 Task: Create a due date automation trigger when advanced on, 2 working days before a card is due add basic not assigned to member @aryan at 11:00 AM.
Action: Mouse moved to (1204, 374)
Screenshot: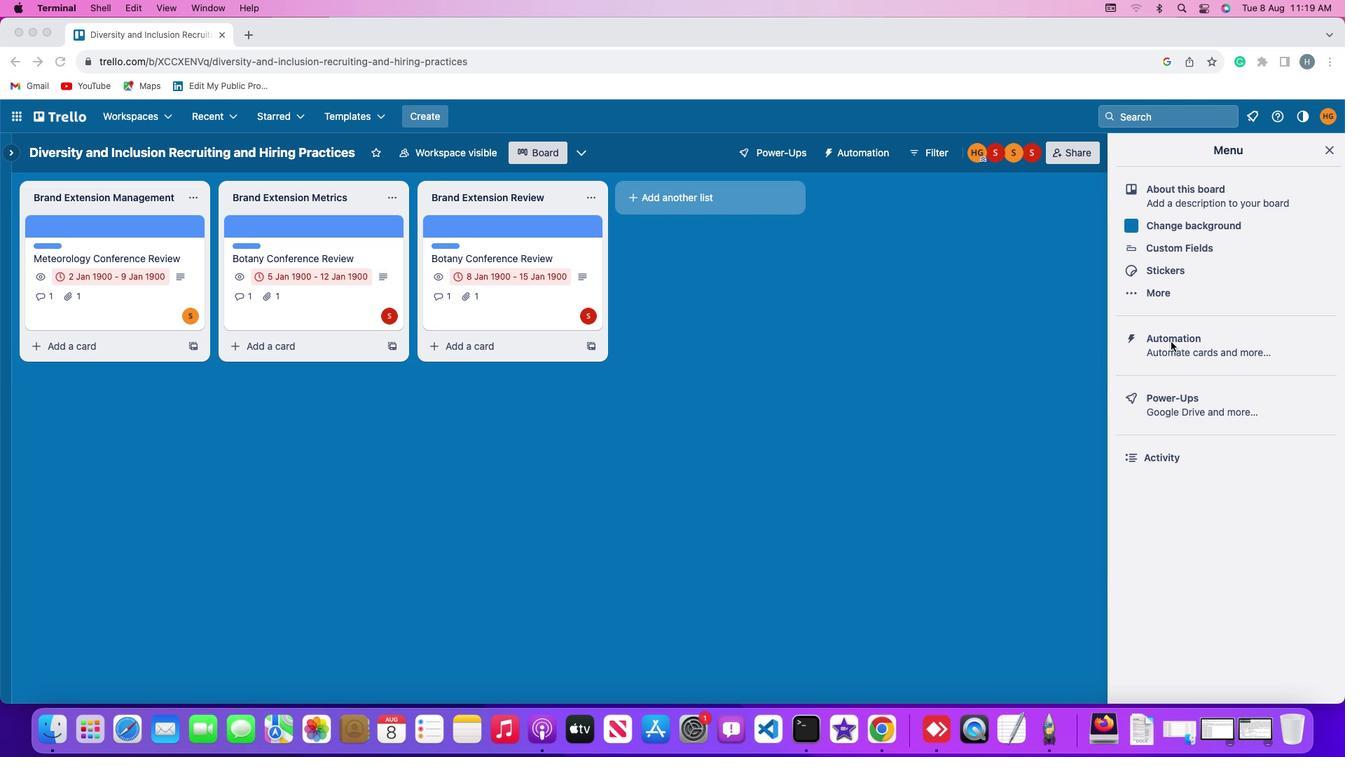 
Action: Mouse pressed left at (1204, 374)
Screenshot: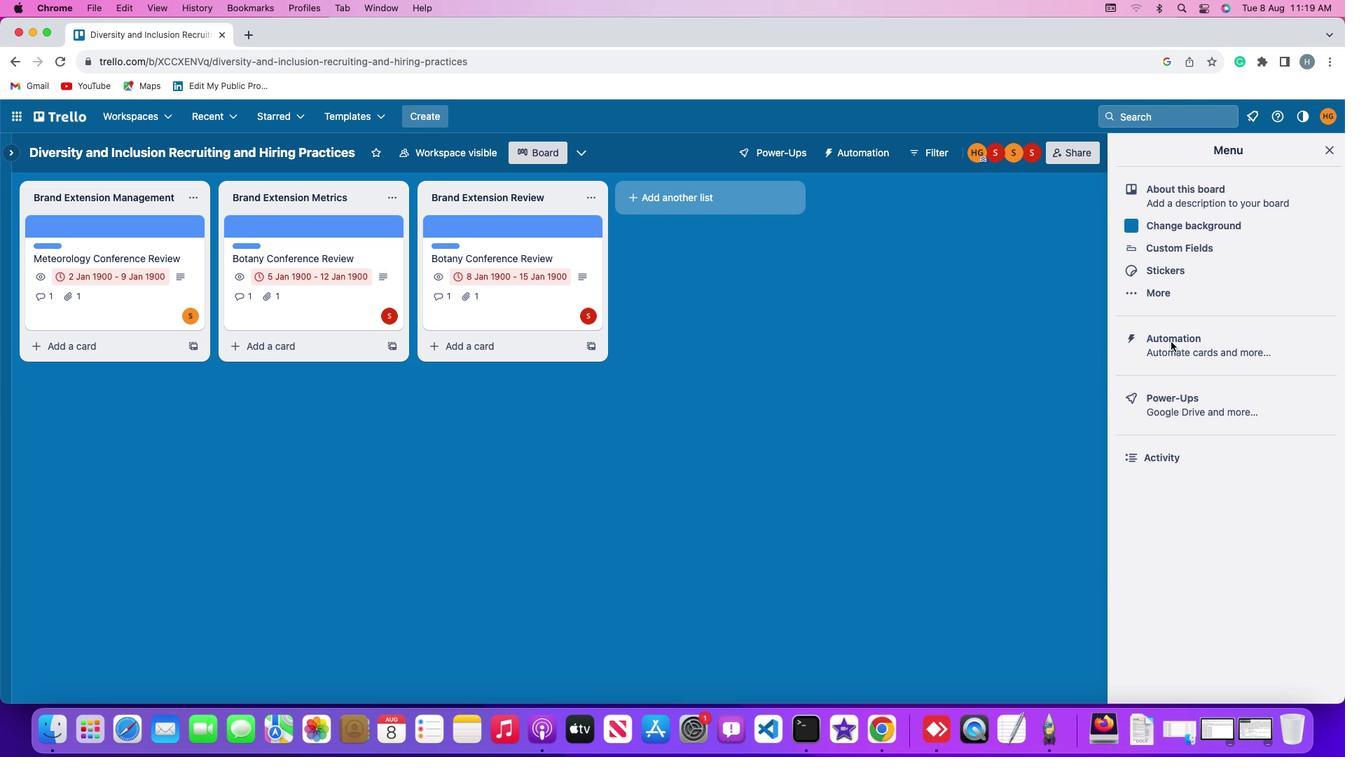 
Action: Mouse pressed left at (1204, 374)
Screenshot: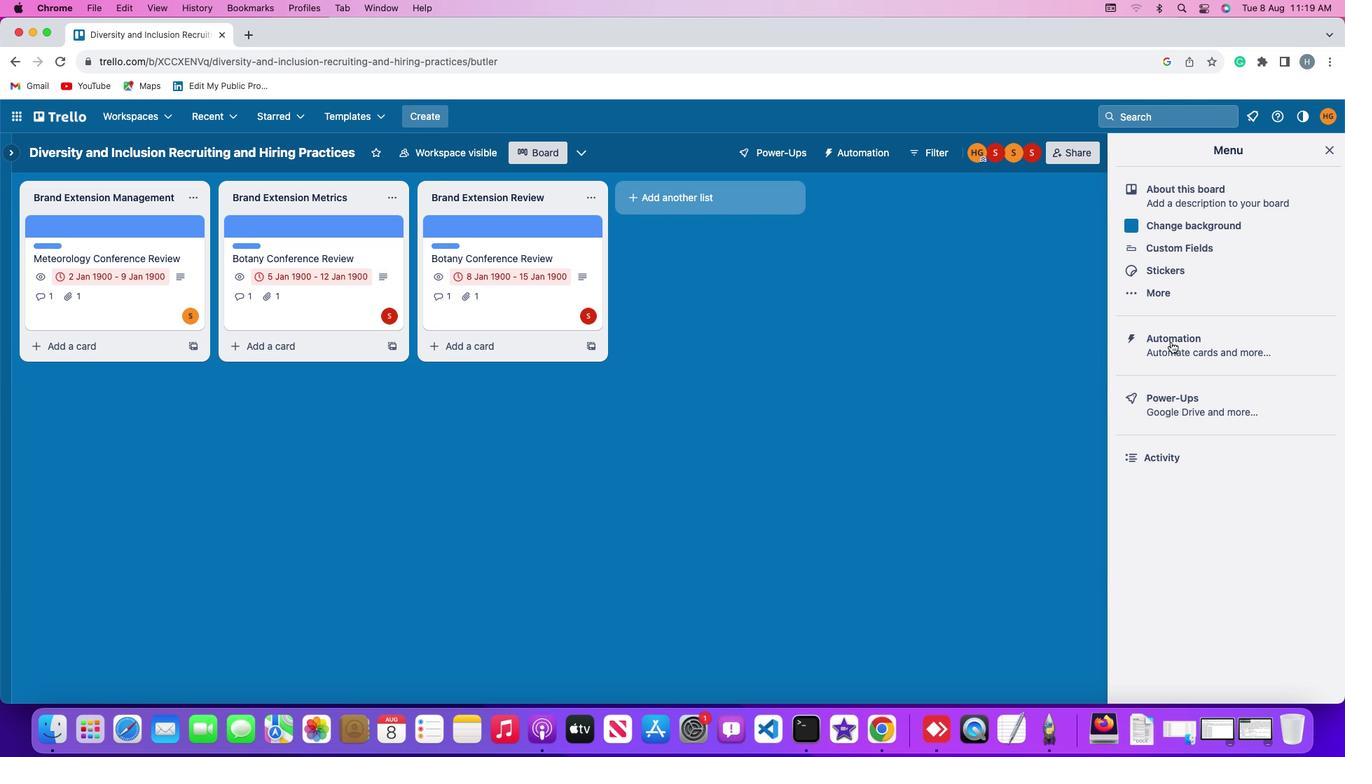 
Action: Mouse moved to (115, 365)
Screenshot: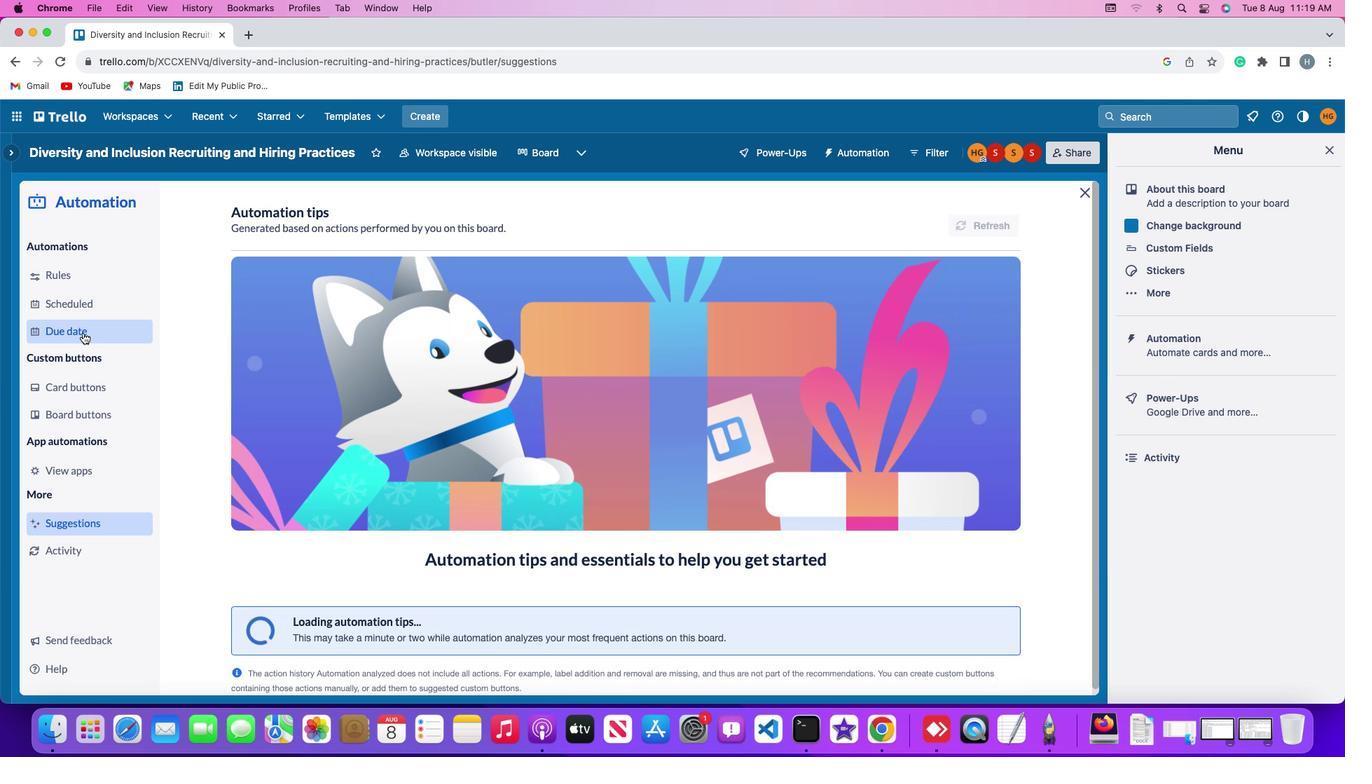 
Action: Mouse pressed left at (115, 365)
Screenshot: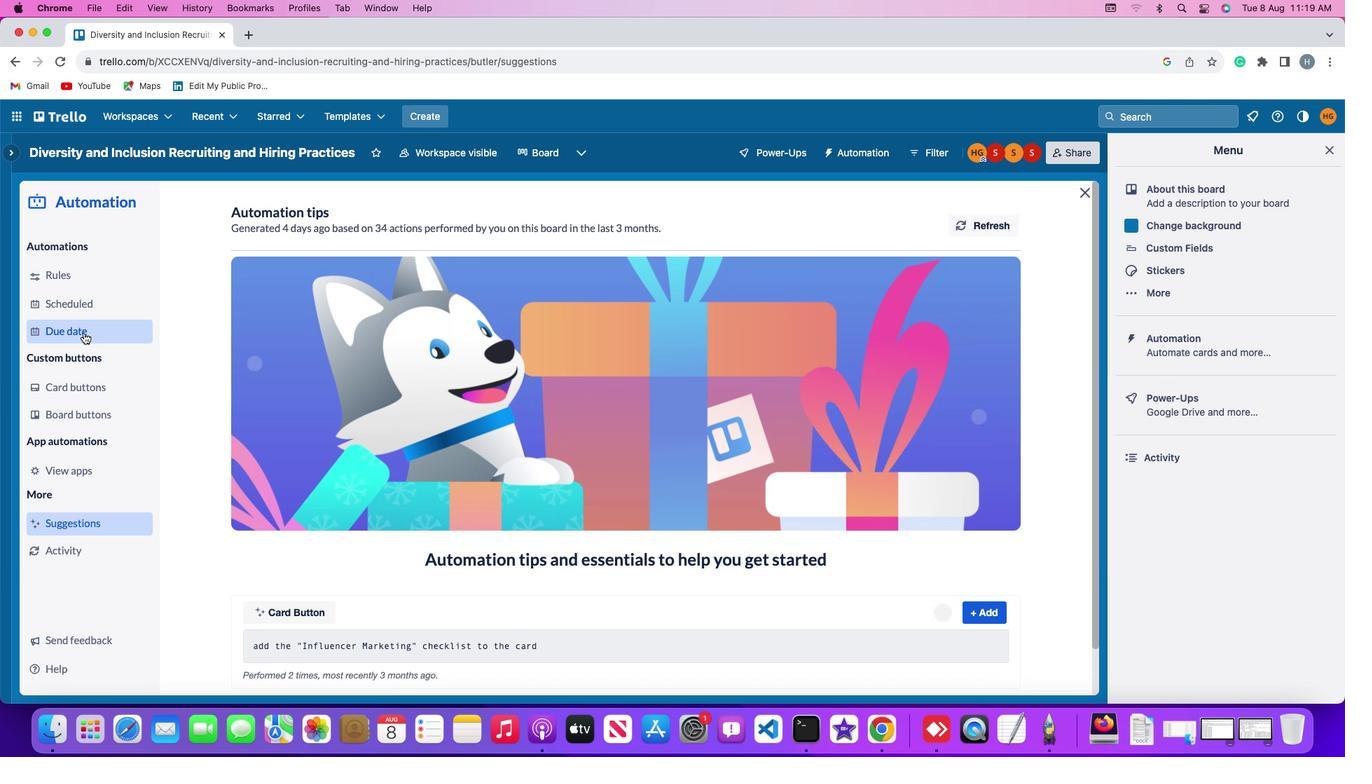 
Action: Mouse moved to (970, 247)
Screenshot: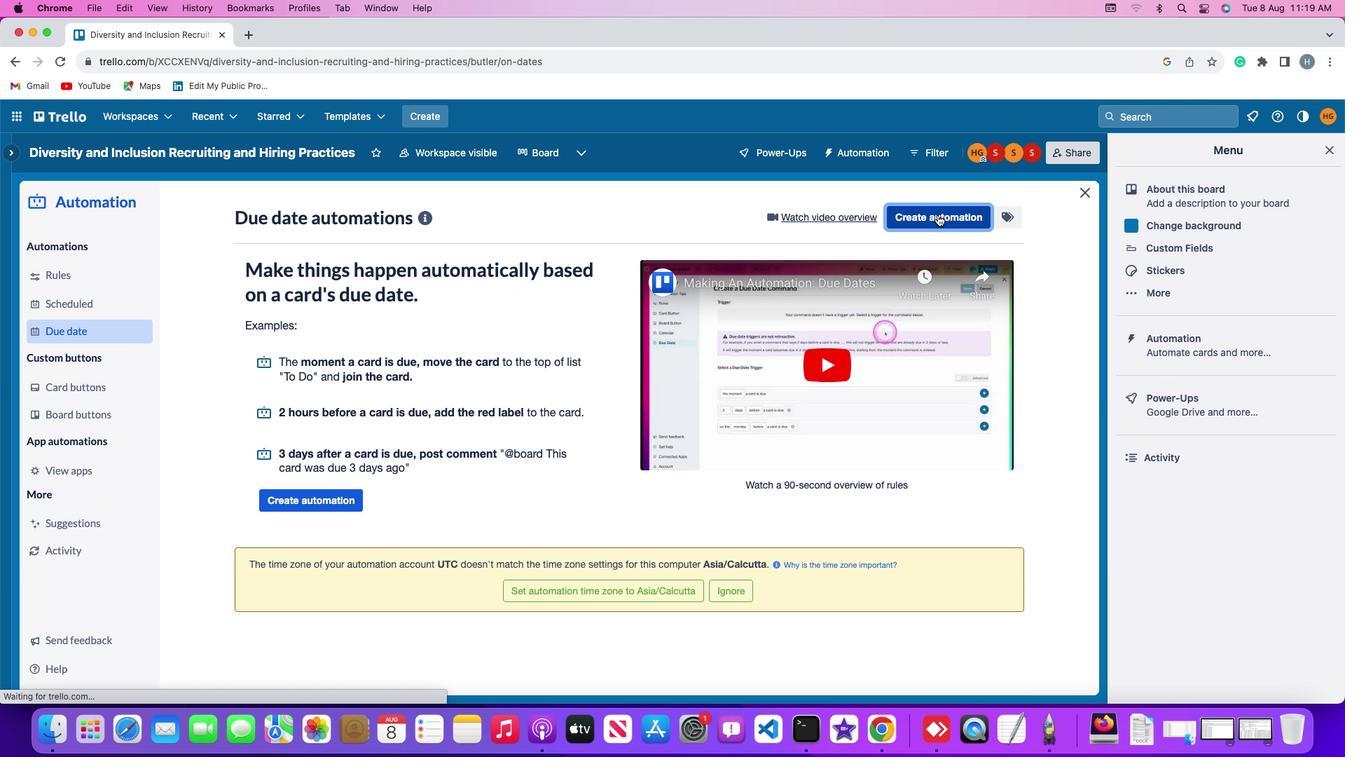 
Action: Mouse pressed left at (970, 247)
Screenshot: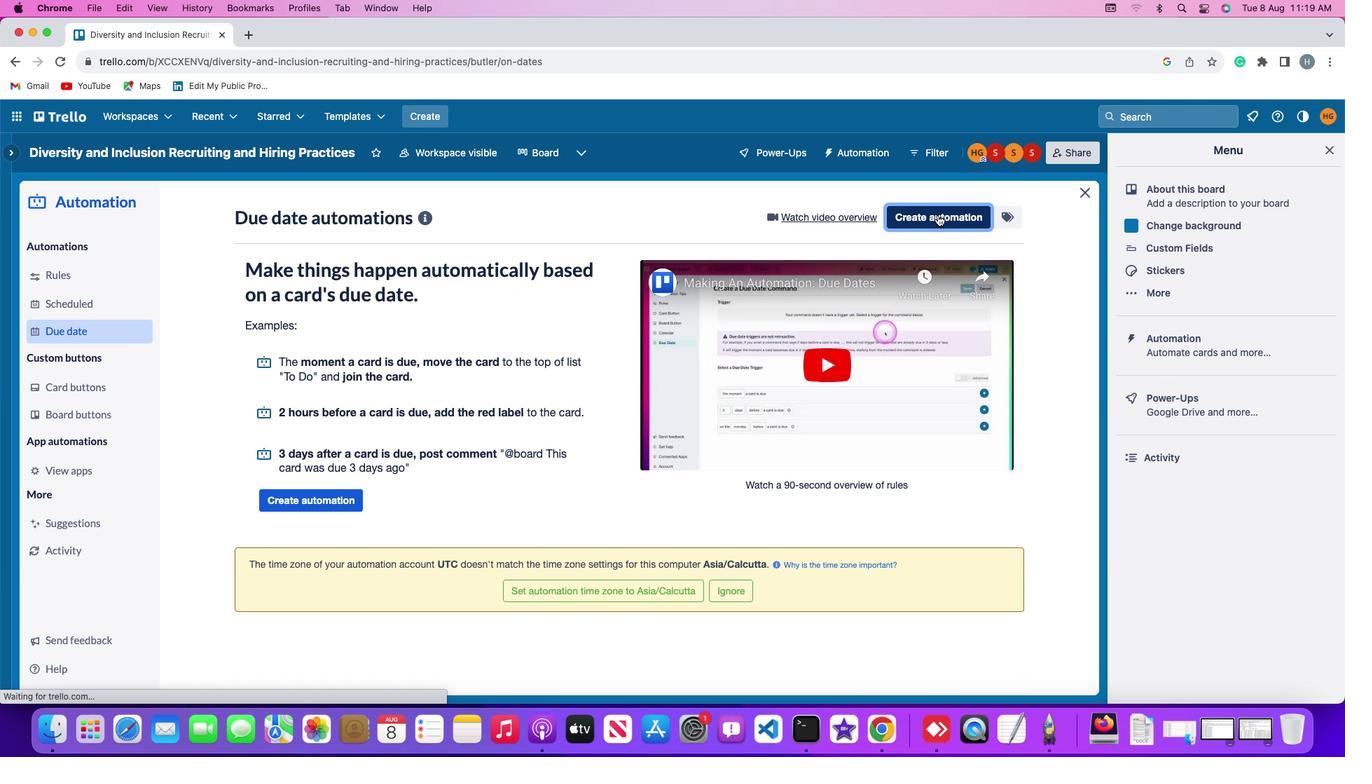 
Action: Mouse moved to (447, 379)
Screenshot: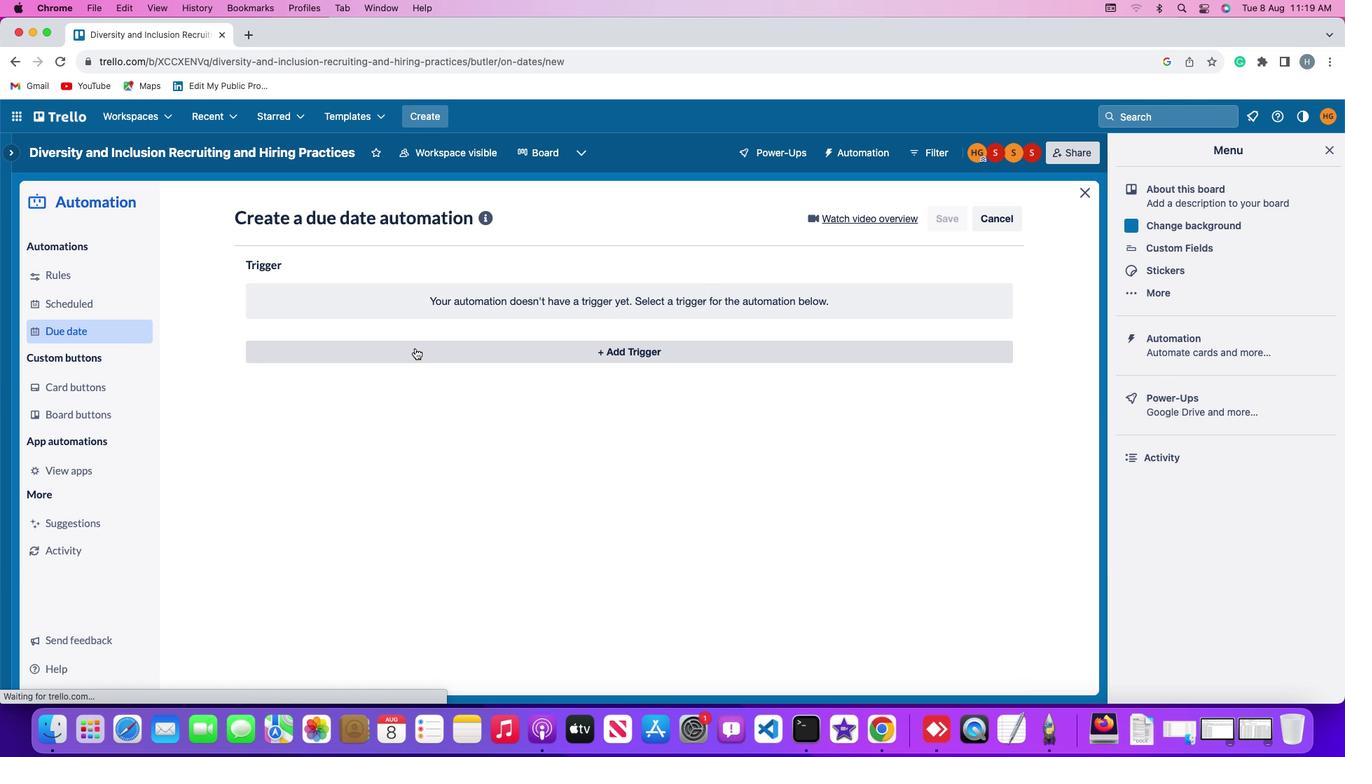 
Action: Mouse pressed left at (447, 379)
Screenshot: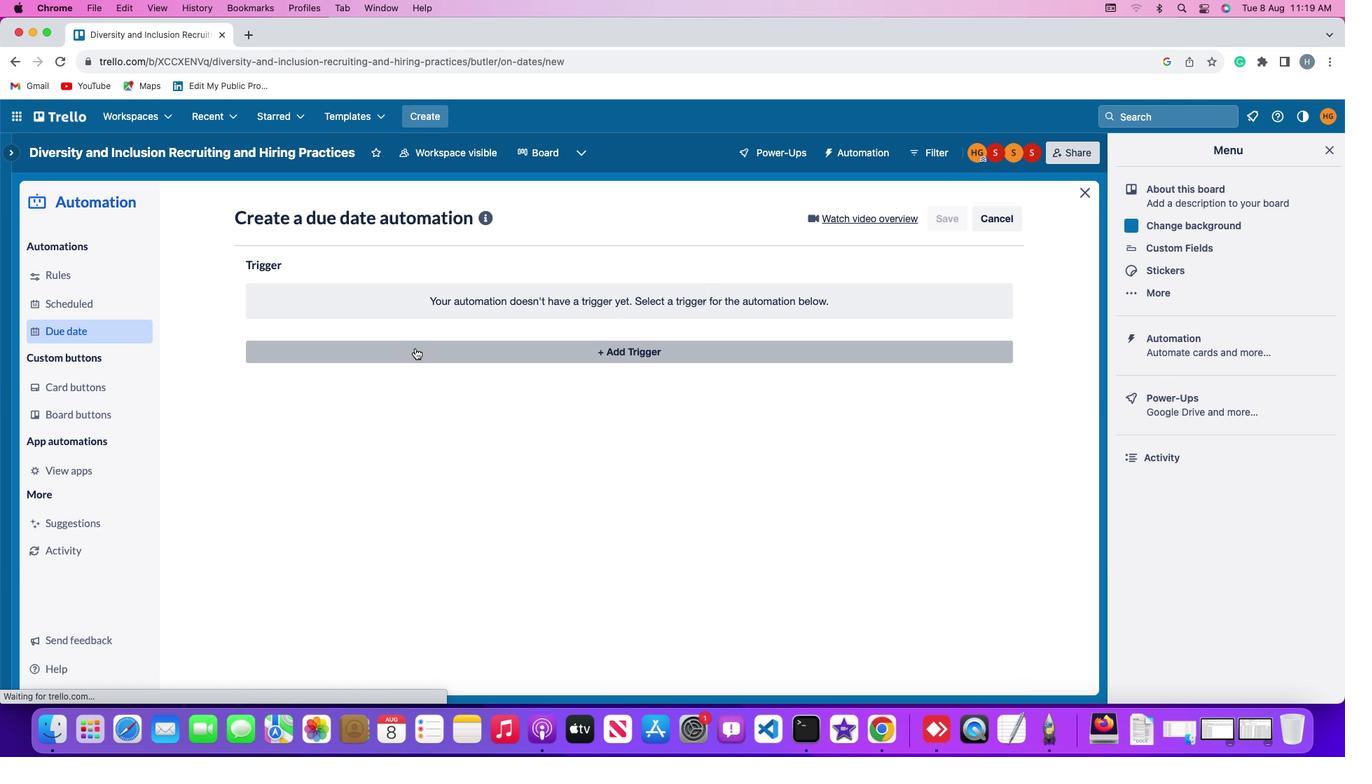 
Action: Mouse moved to (306, 593)
Screenshot: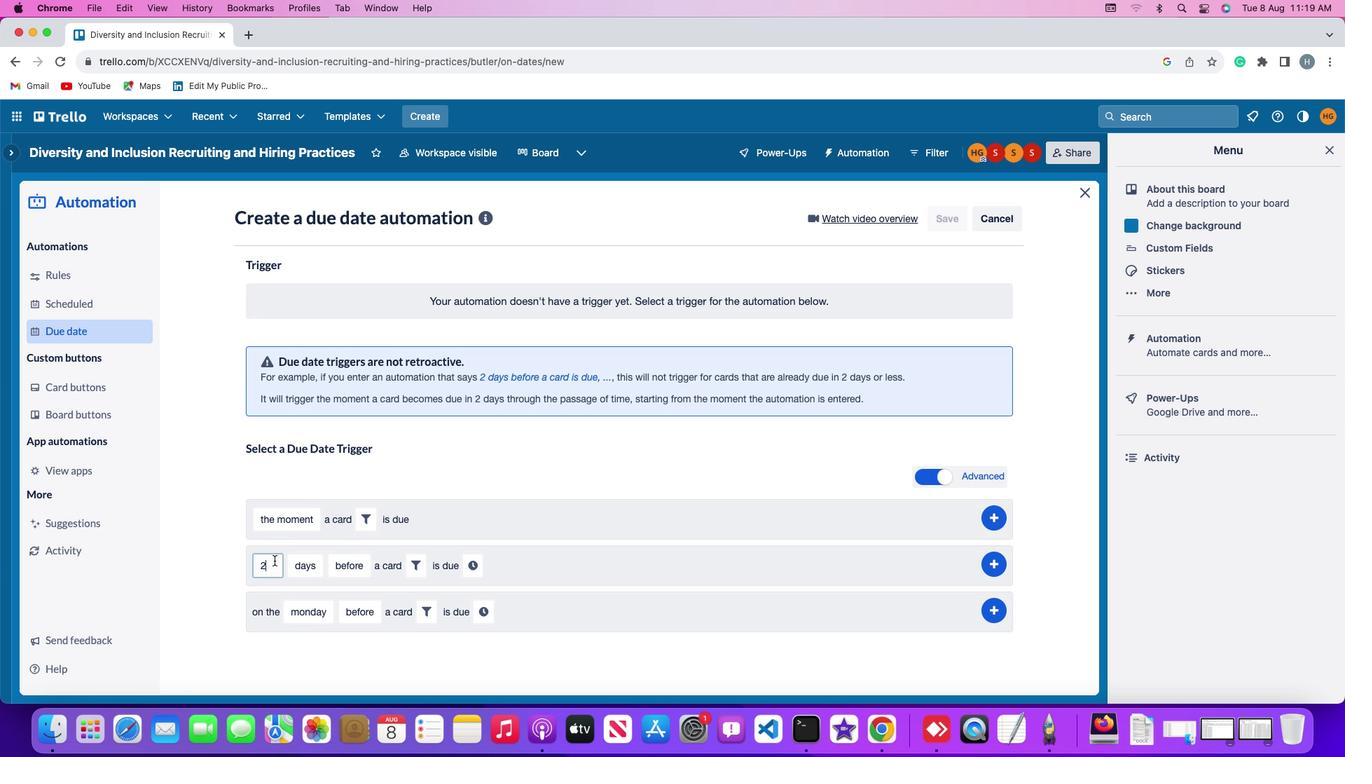 
Action: Mouse pressed left at (306, 593)
Screenshot: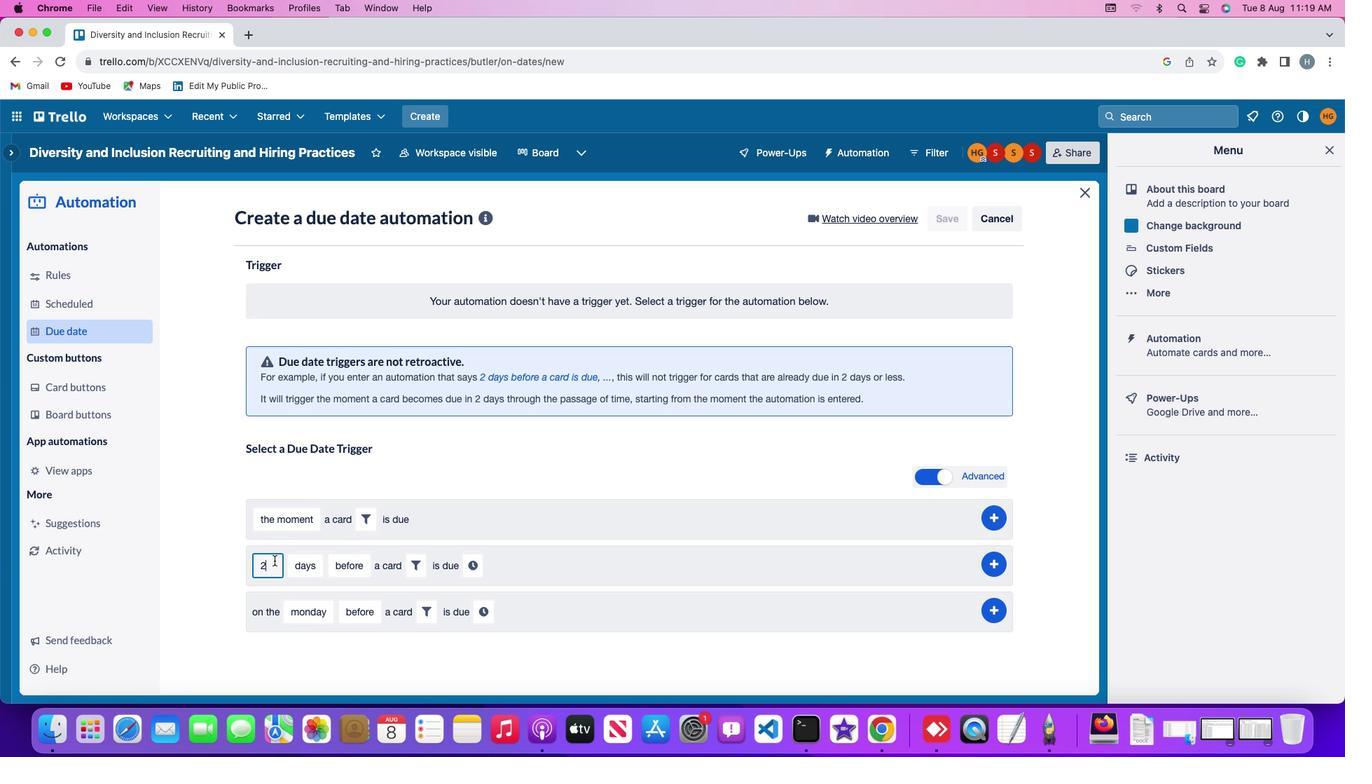 
Action: Key pressed Key.backspace'2'
Screenshot: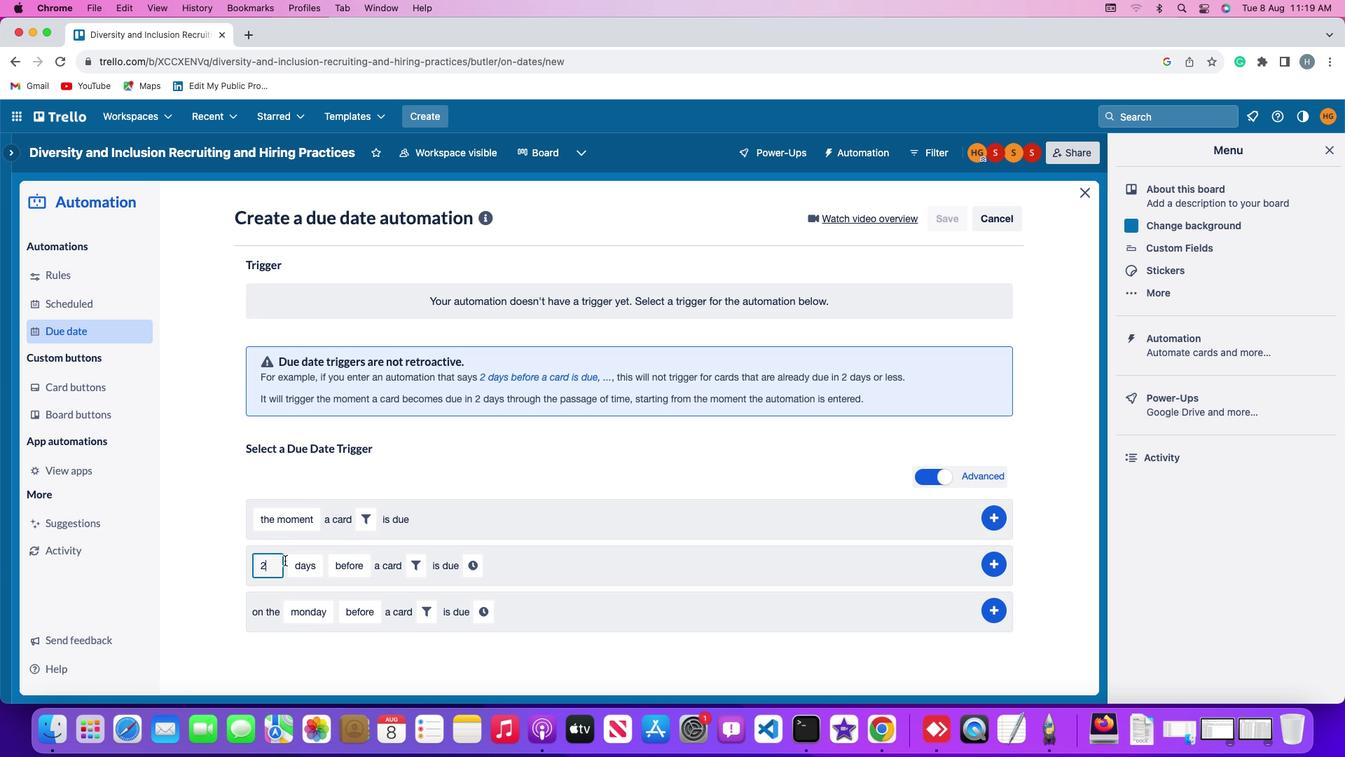 
Action: Mouse moved to (335, 592)
Screenshot: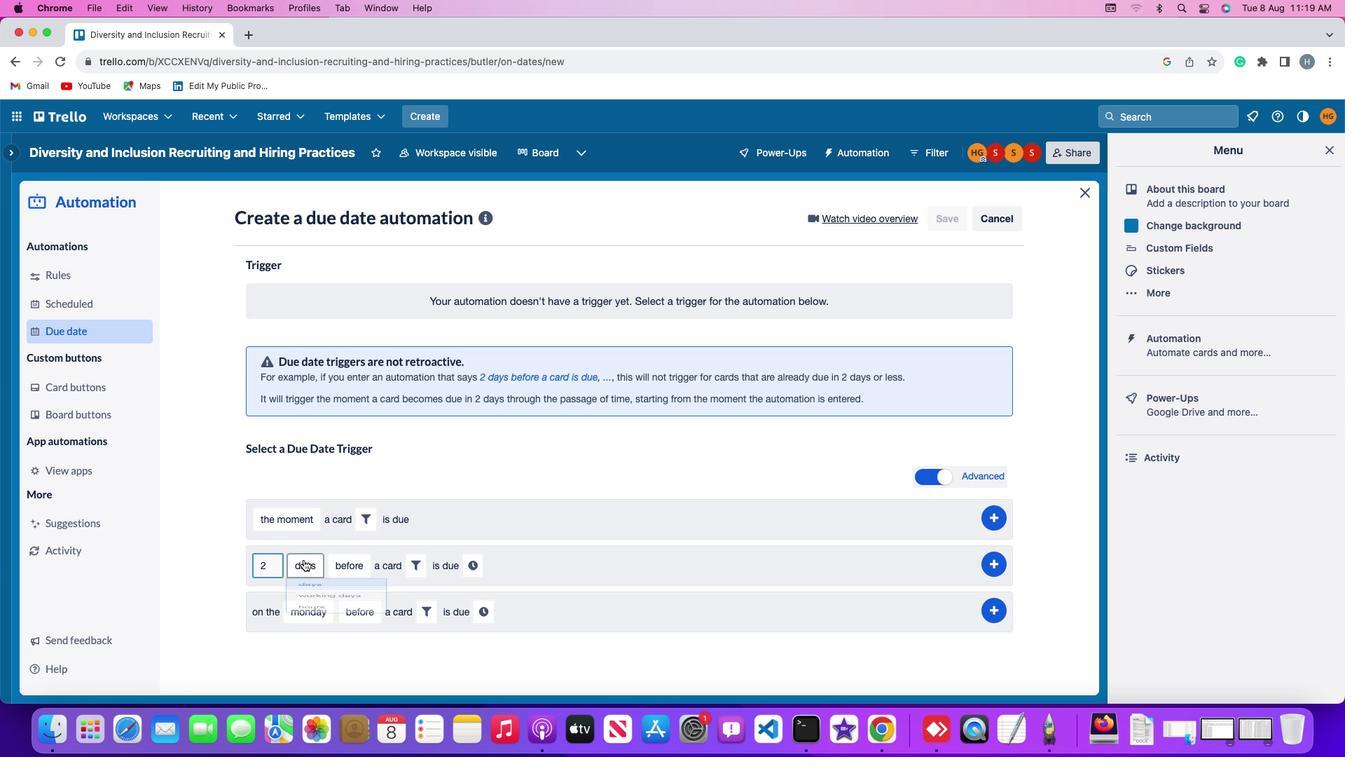 
Action: Mouse pressed left at (335, 592)
Screenshot: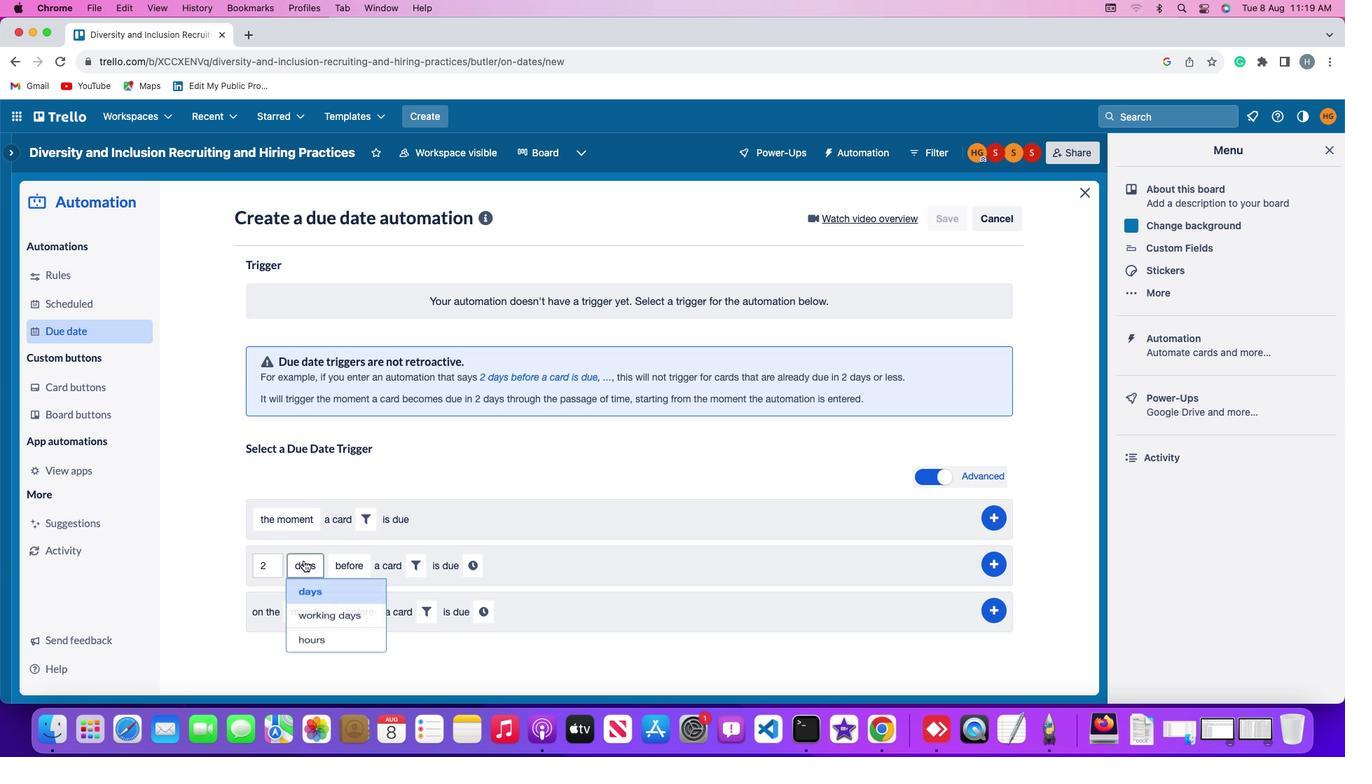 
Action: Mouse moved to (344, 650)
Screenshot: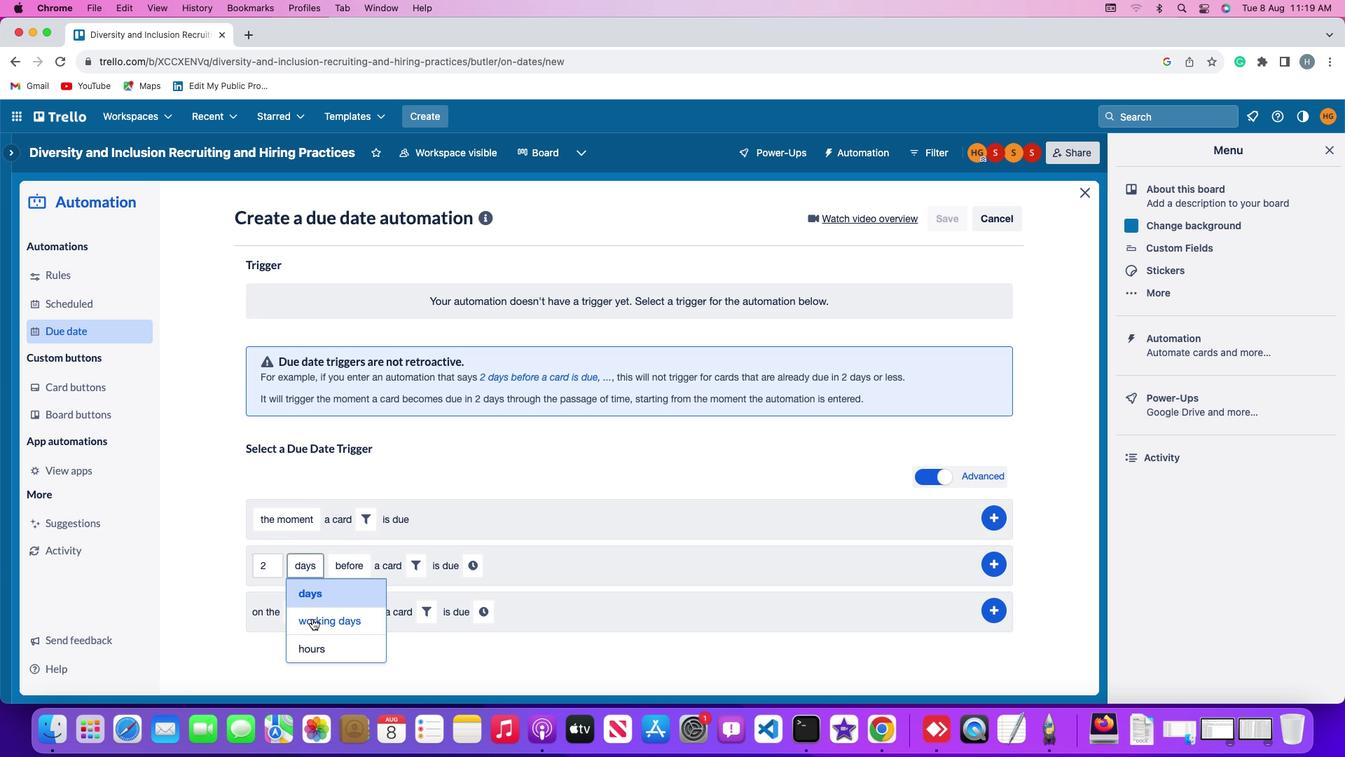 
Action: Mouse pressed left at (344, 650)
Screenshot: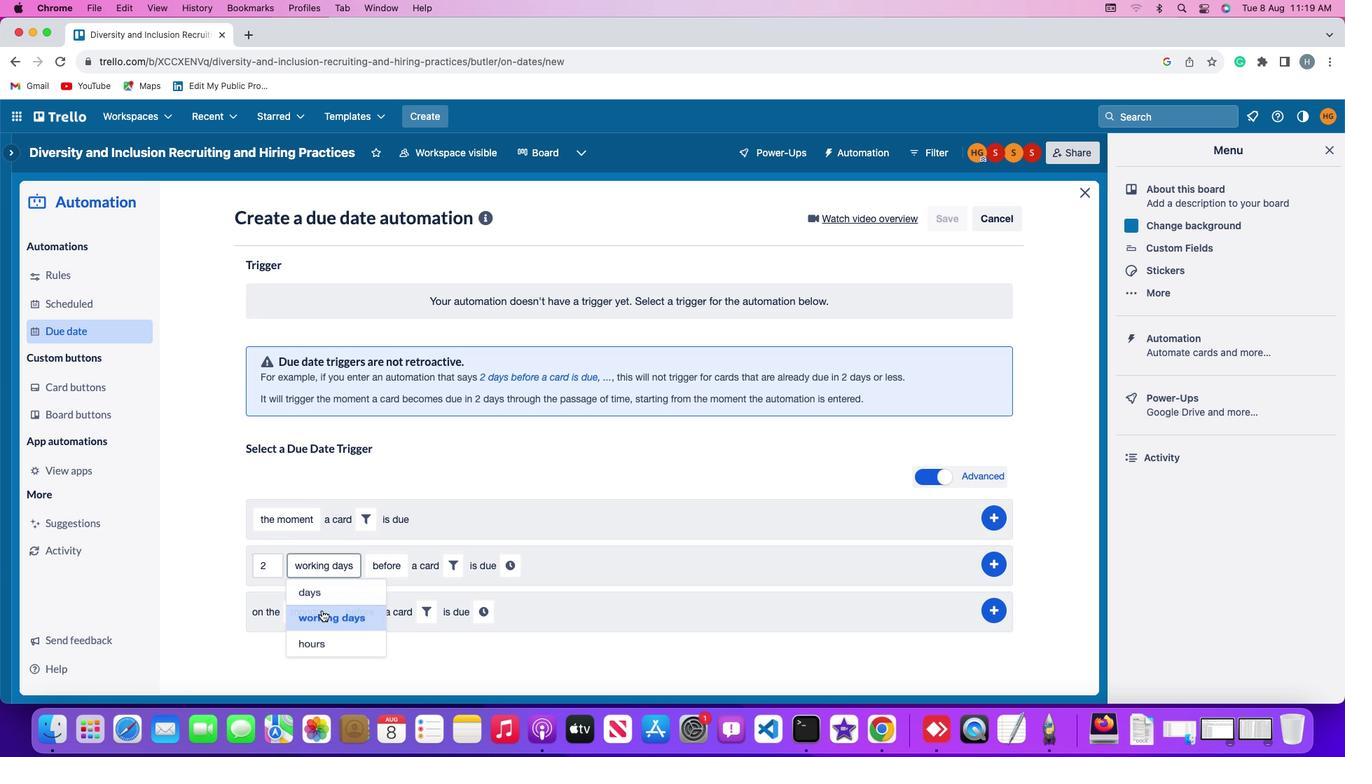 
Action: Mouse moved to (410, 598)
Screenshot: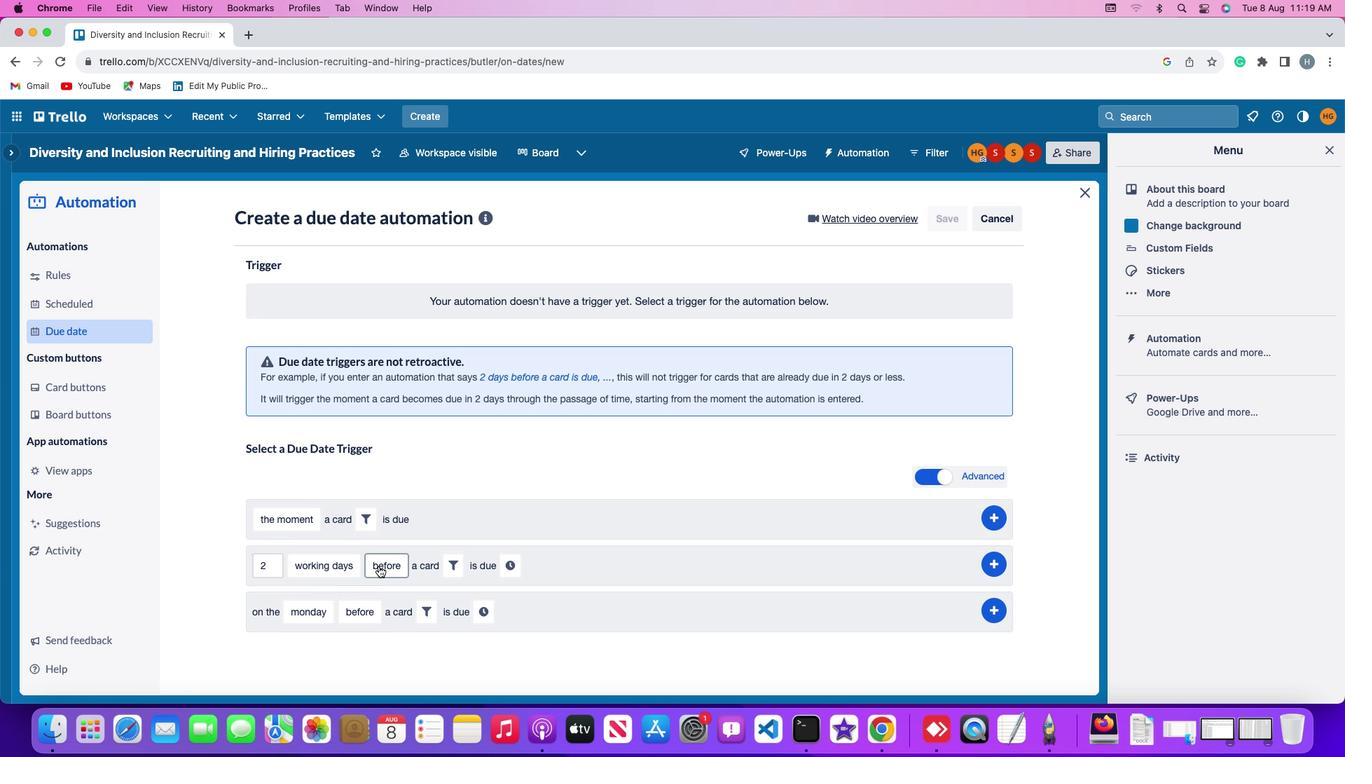 
Action: Mouse pressed left at (410, 598)
Screenshot: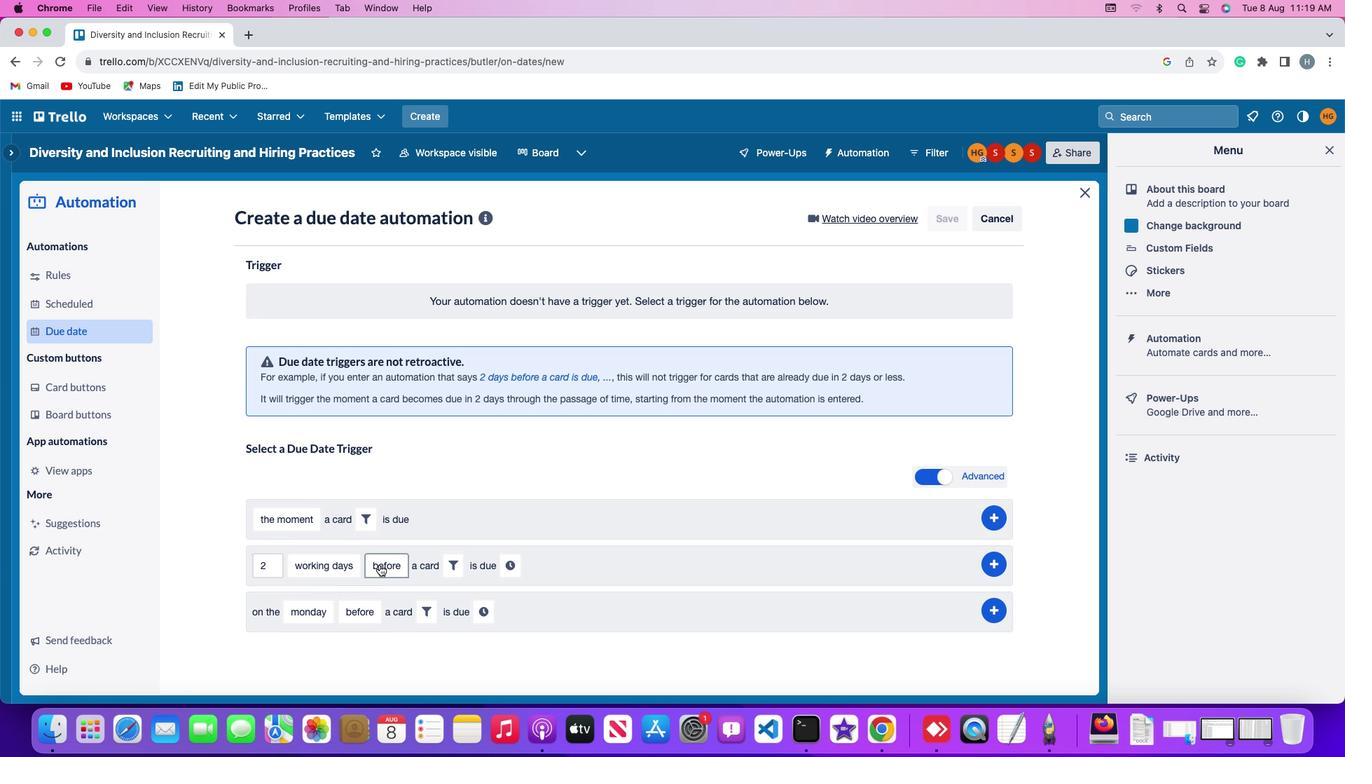 
Action: Mouse moved to (429, 625)
Screenshot: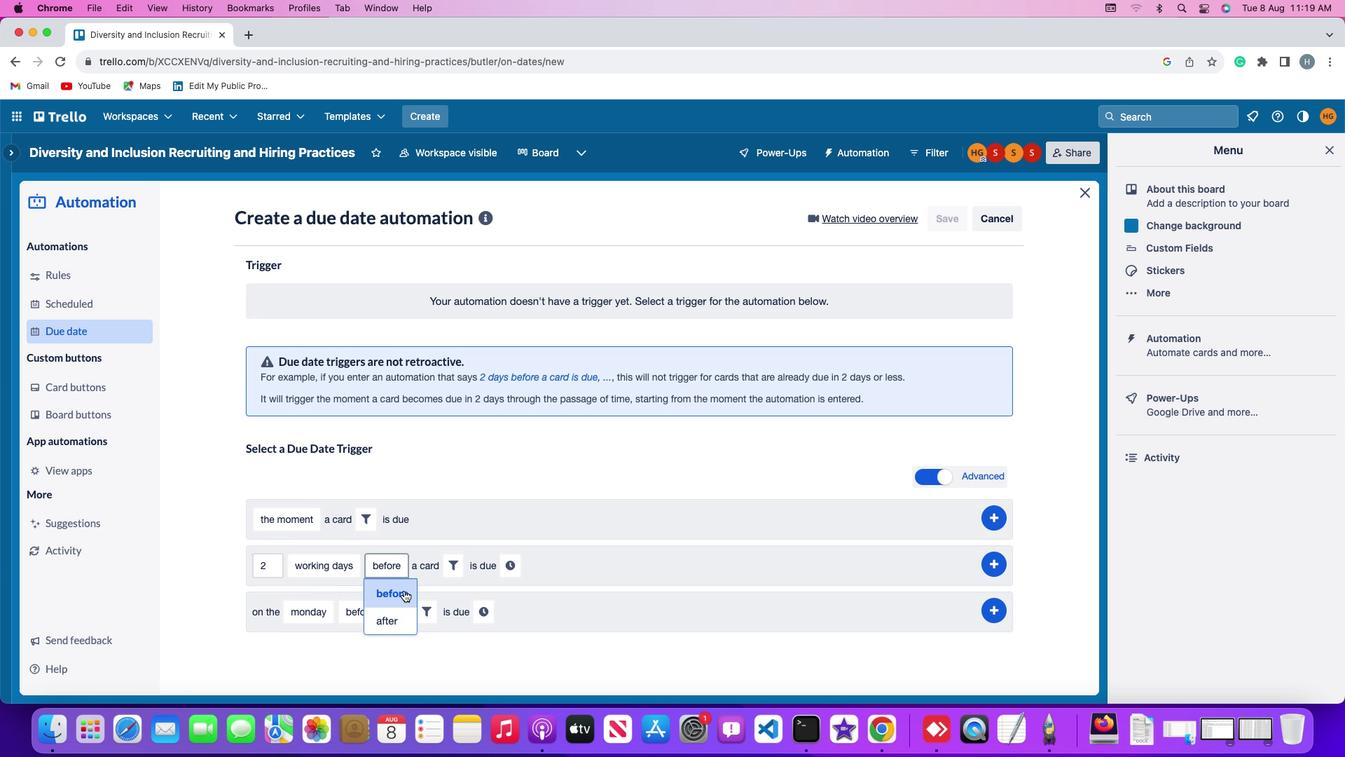 
Action: Mouse pressed left at (429, 625)
Screenshot: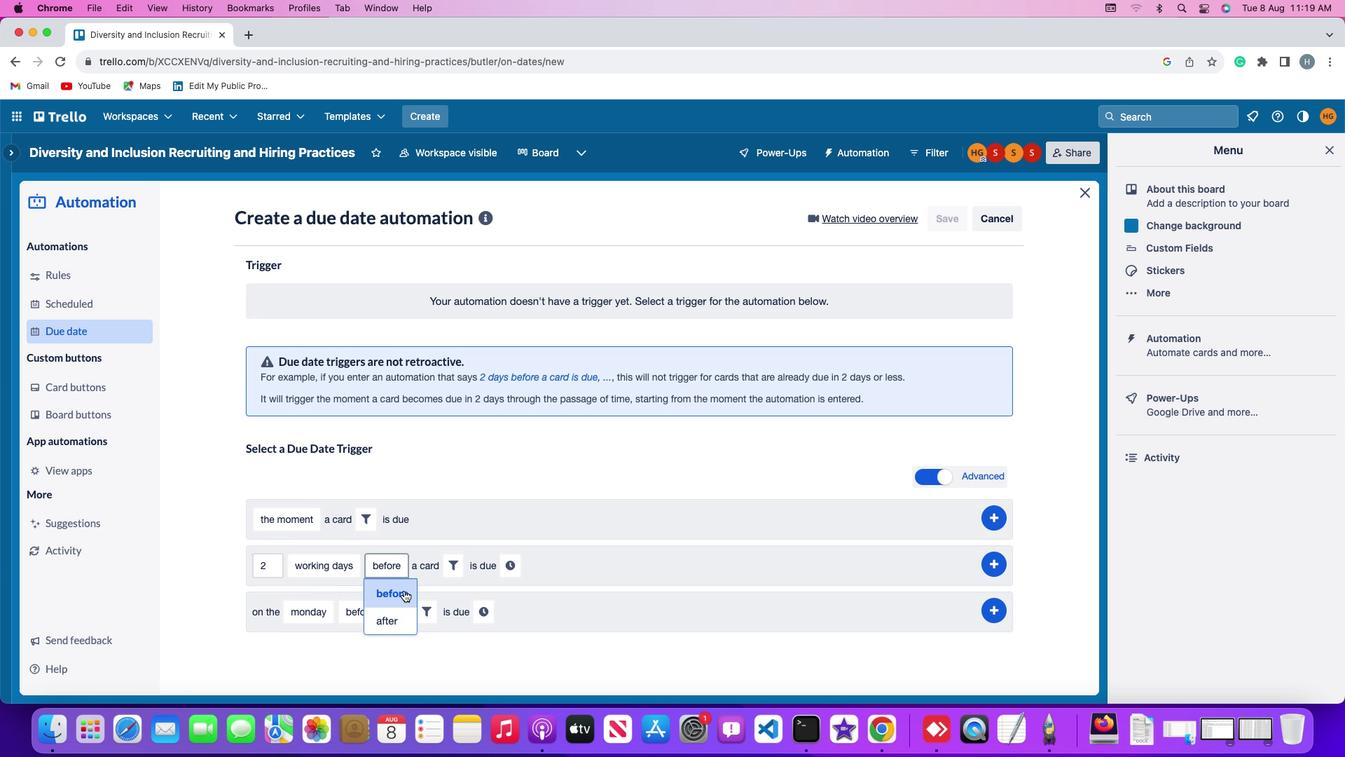 
Action: Mouse moved to (489, 596)
Screenshot: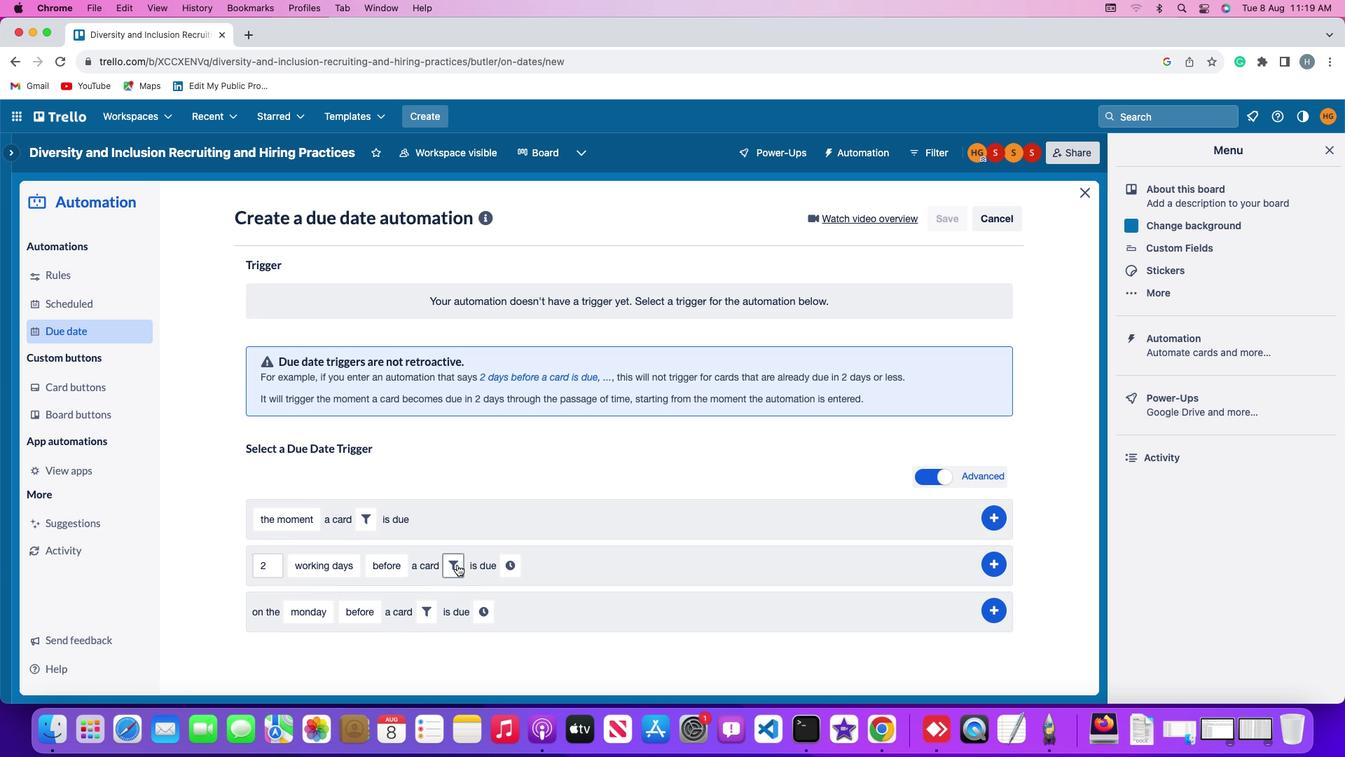 
Action: Mouse pressed left at (489, 596)
Screenshot: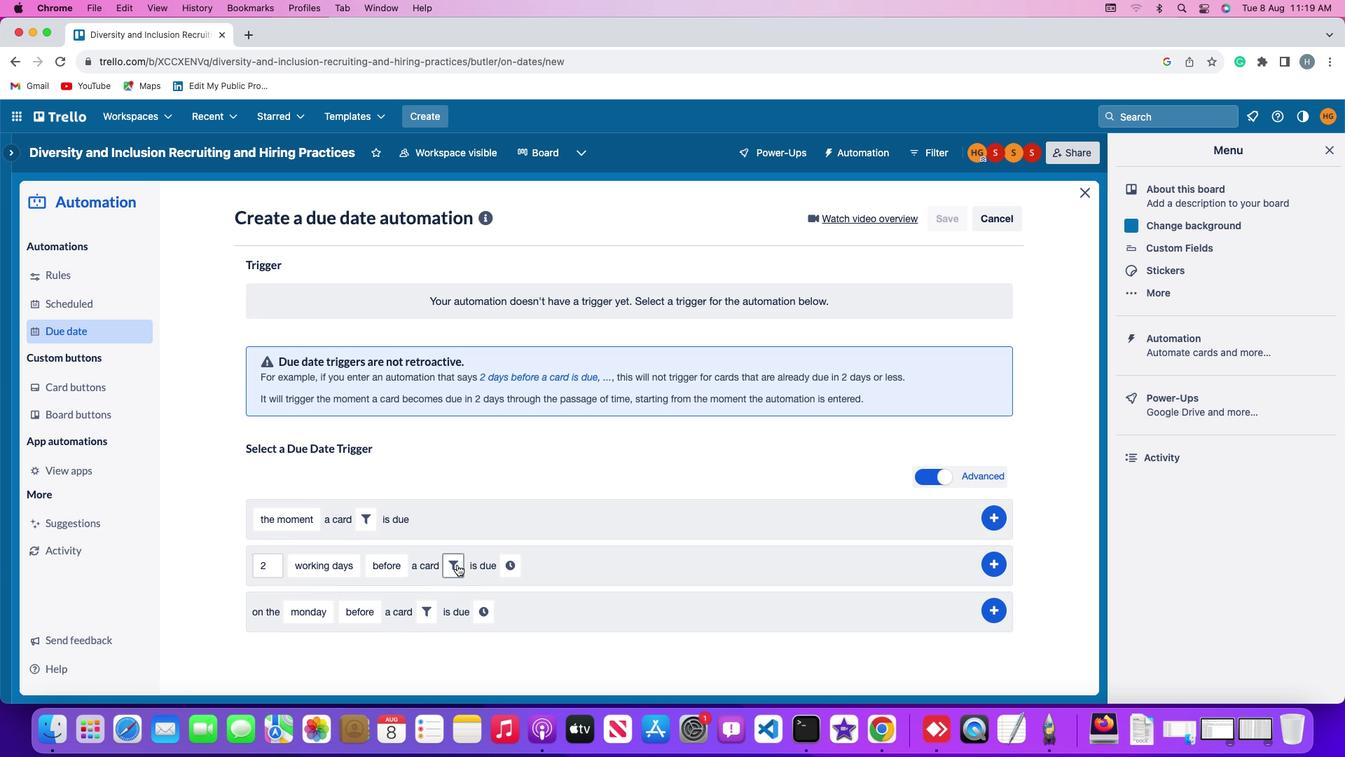 
Action: Mouse moved to (450, 692)
Screenshot: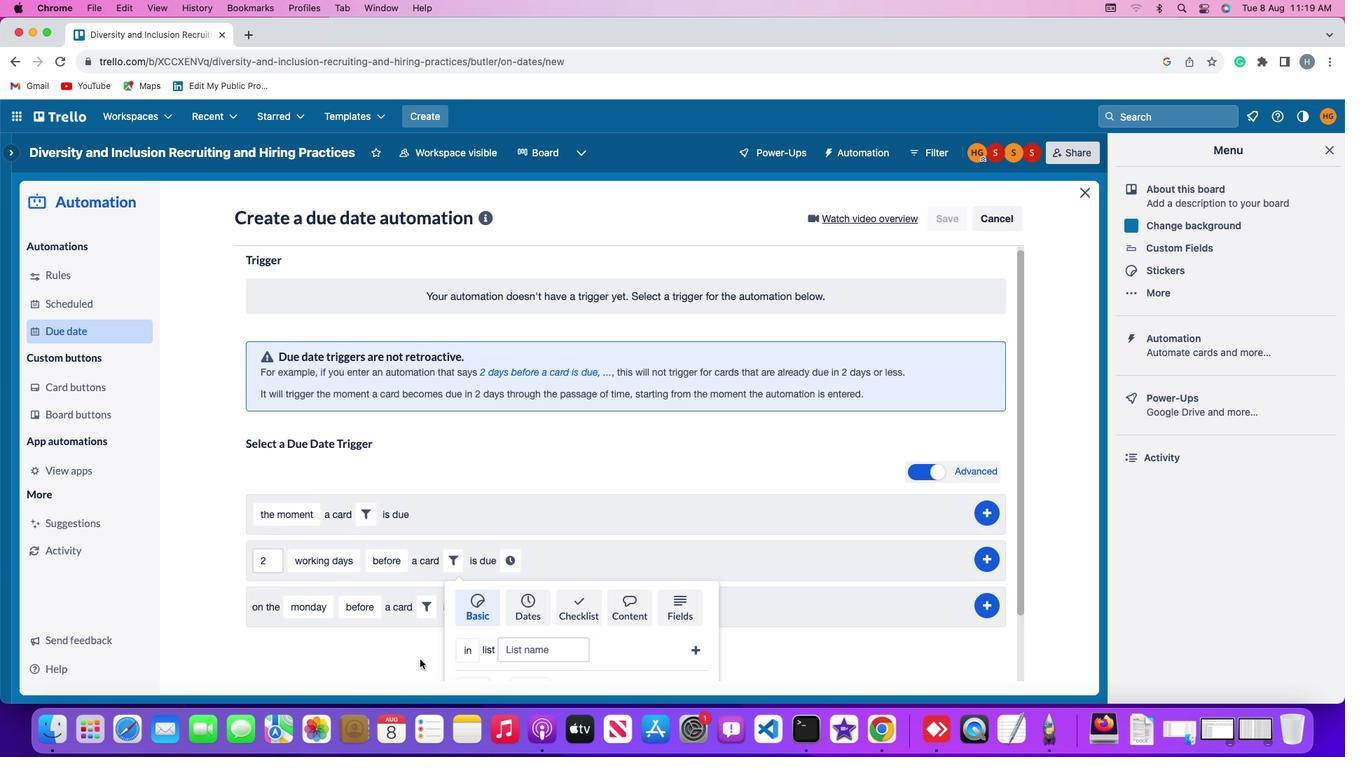 
Action: Mouse scrolled (450, 692) with delta (32, 31)
Screenshot: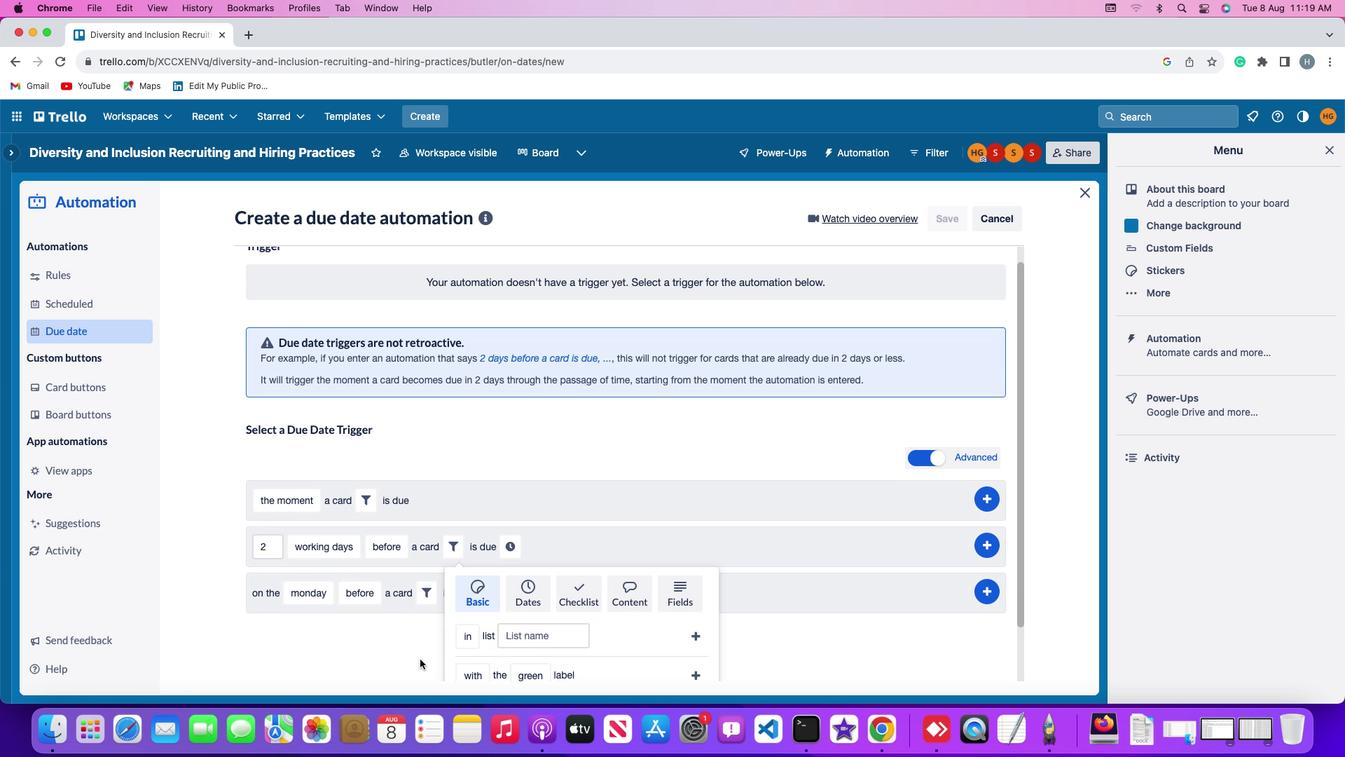 
Action: Mouse scrolled (450, 692) with delta (32, 31)
Screenshot: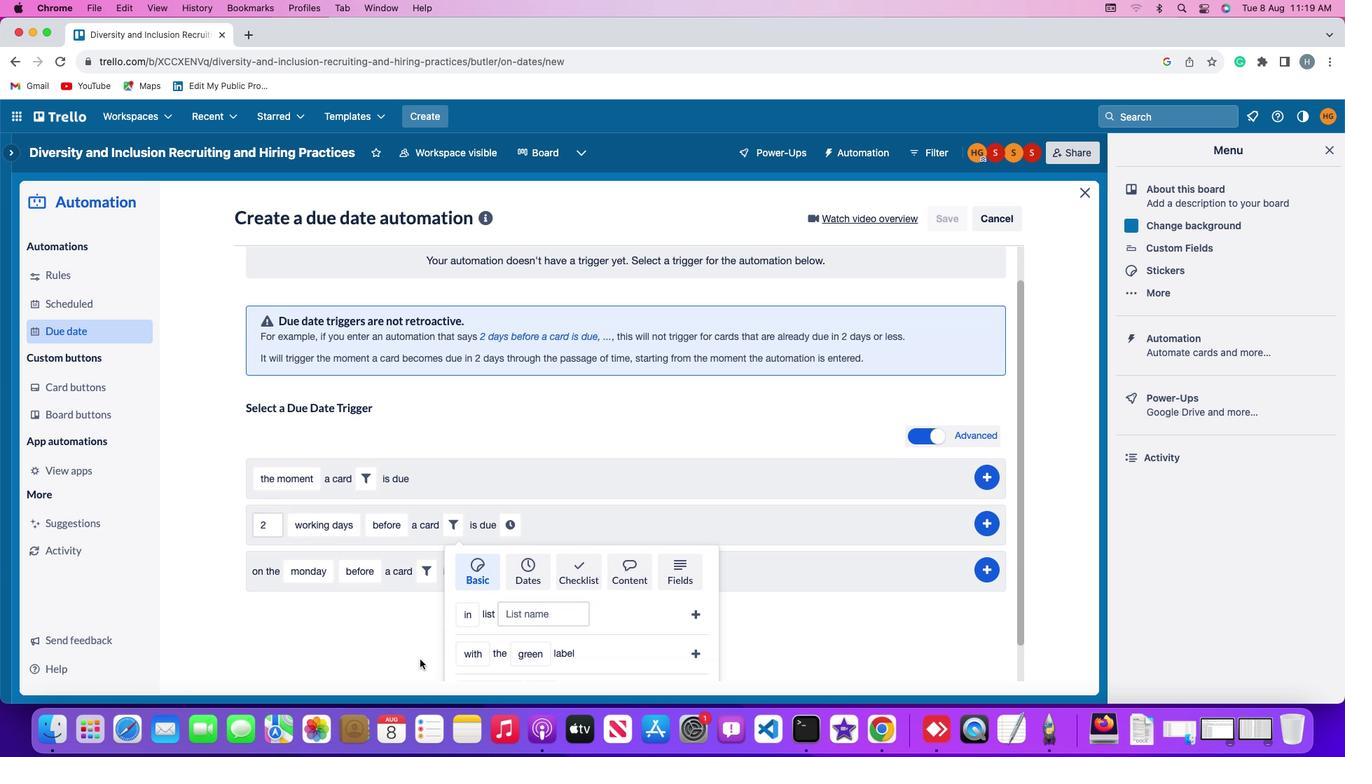 
Action: Mouse moved to (450, 692)
Screenshot: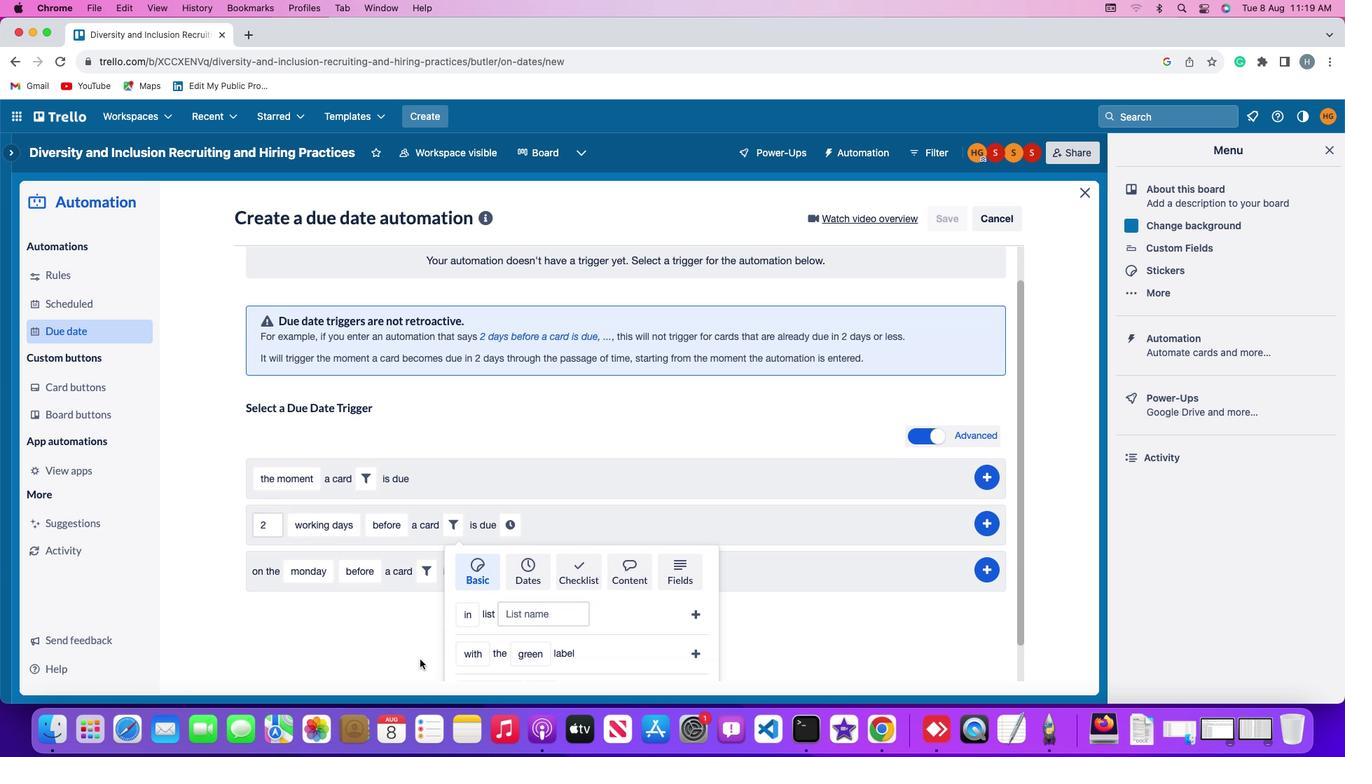 
Action: Mouse scrolled (450, 692) with delta (32, 30)
Screenshot: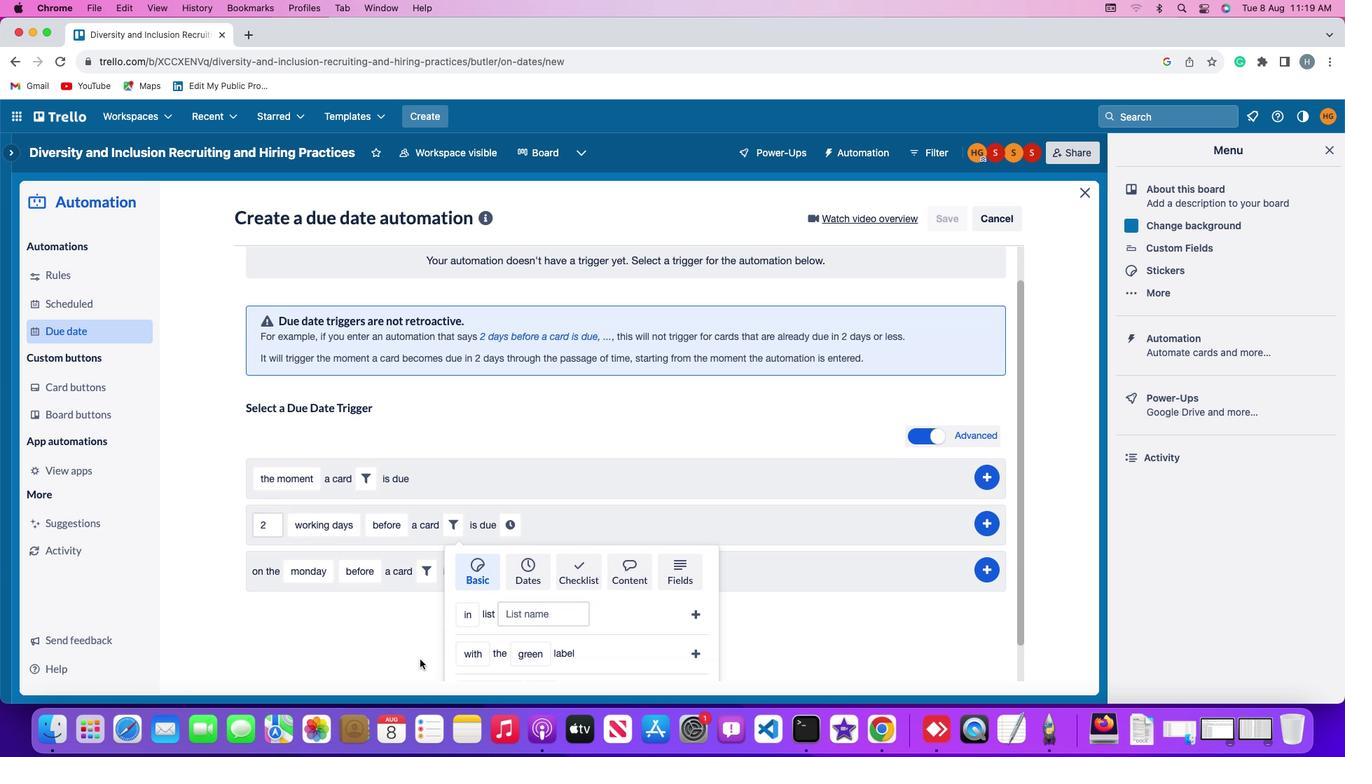 
Action: Mouse moved to (452, 691)
Screenshot: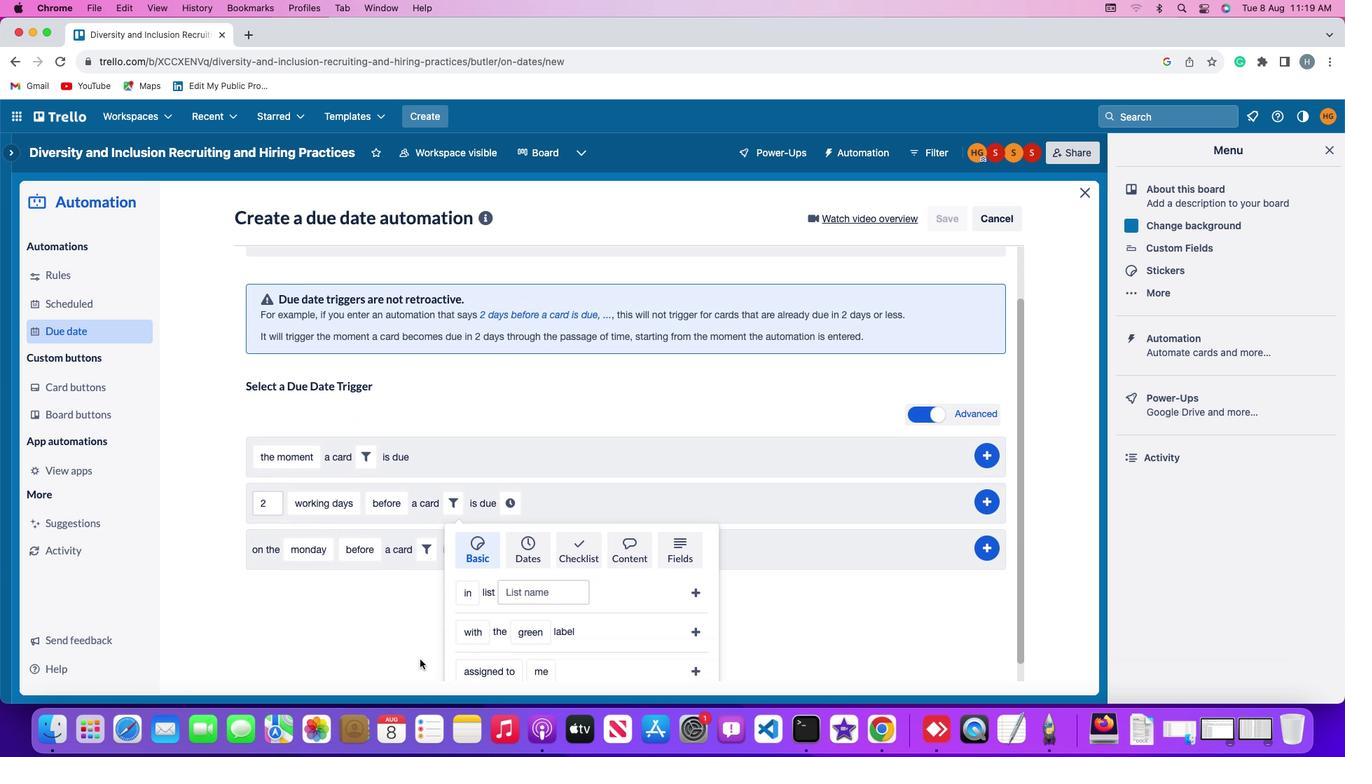 
Action: Mouse scrolled (452, 691) with delta (32, 28)
Screenshot: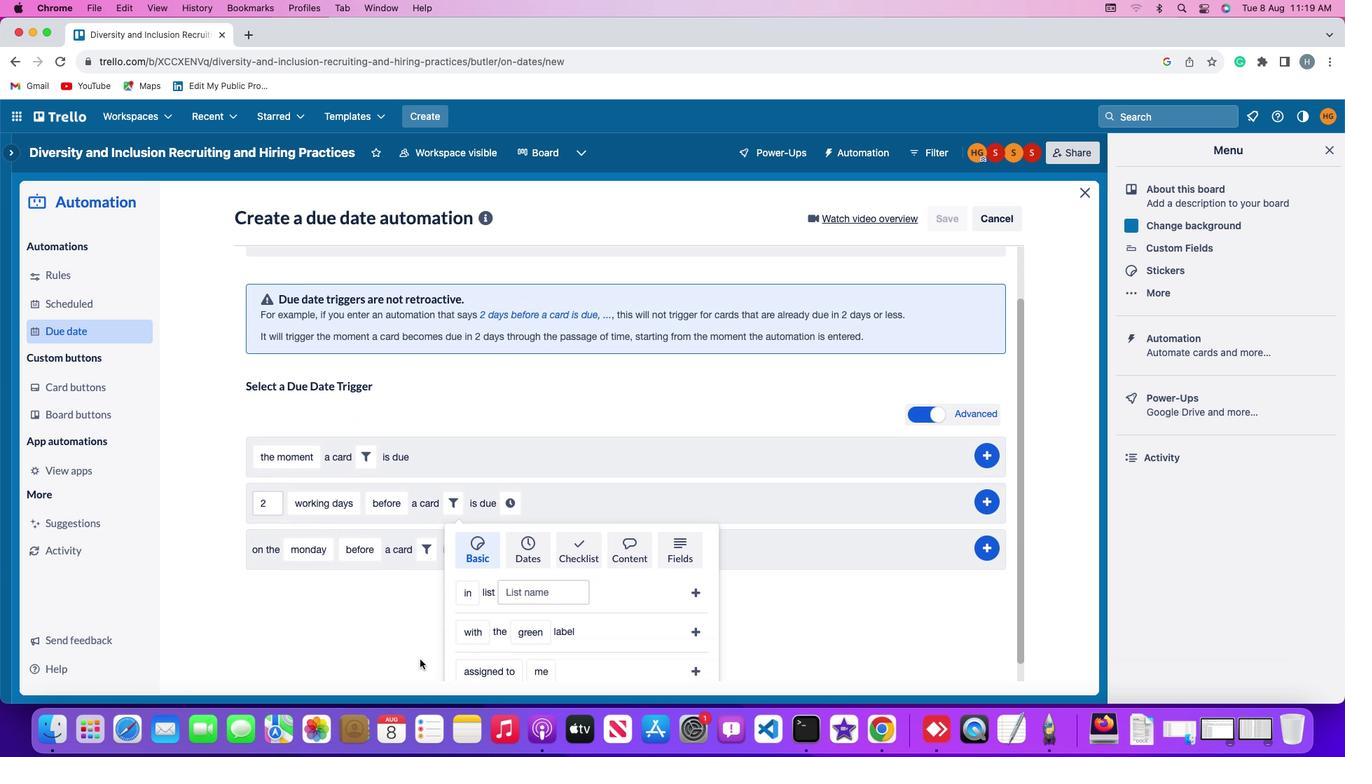 
Action: Mouse scrolled (452, 691) with delta (32, 28)
Screenshot: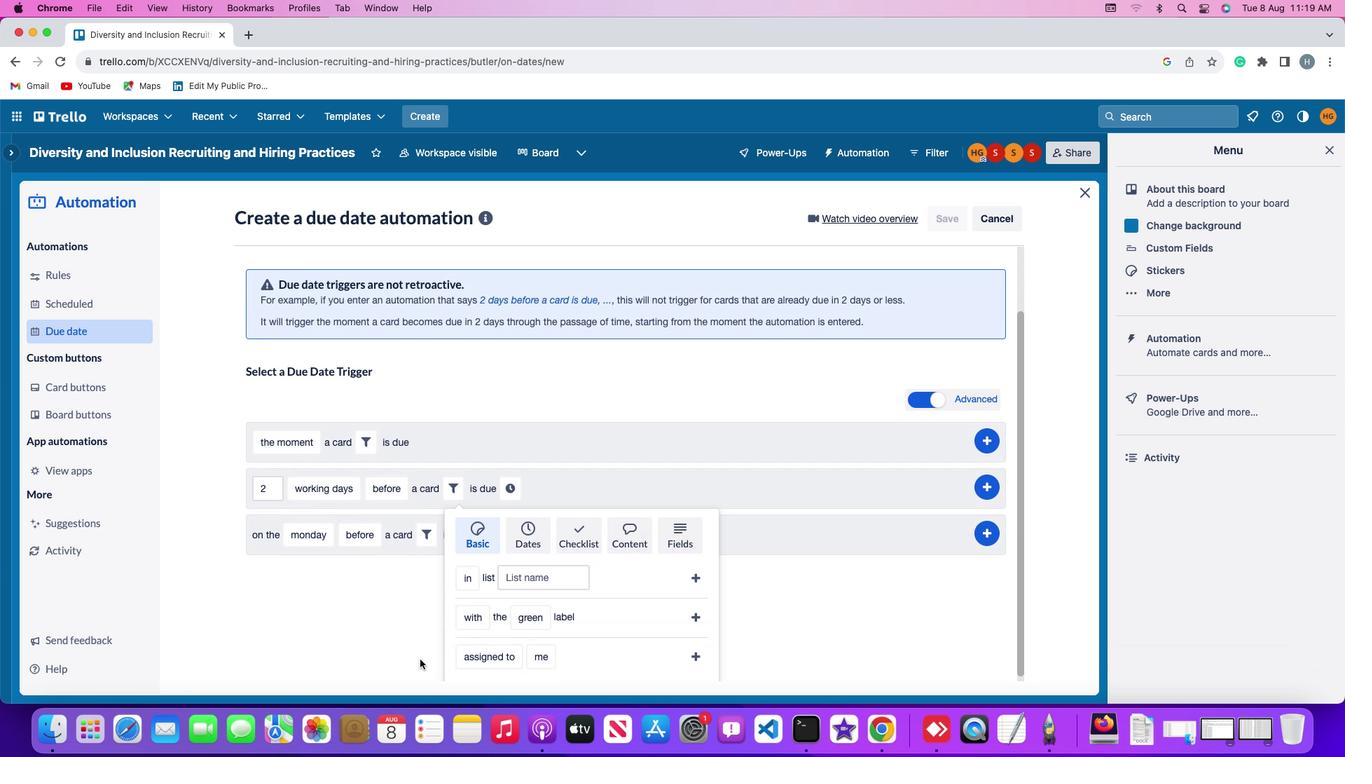 
Action: Mouse scrolled (452, 691) with delta (32, 31)
Screenshot: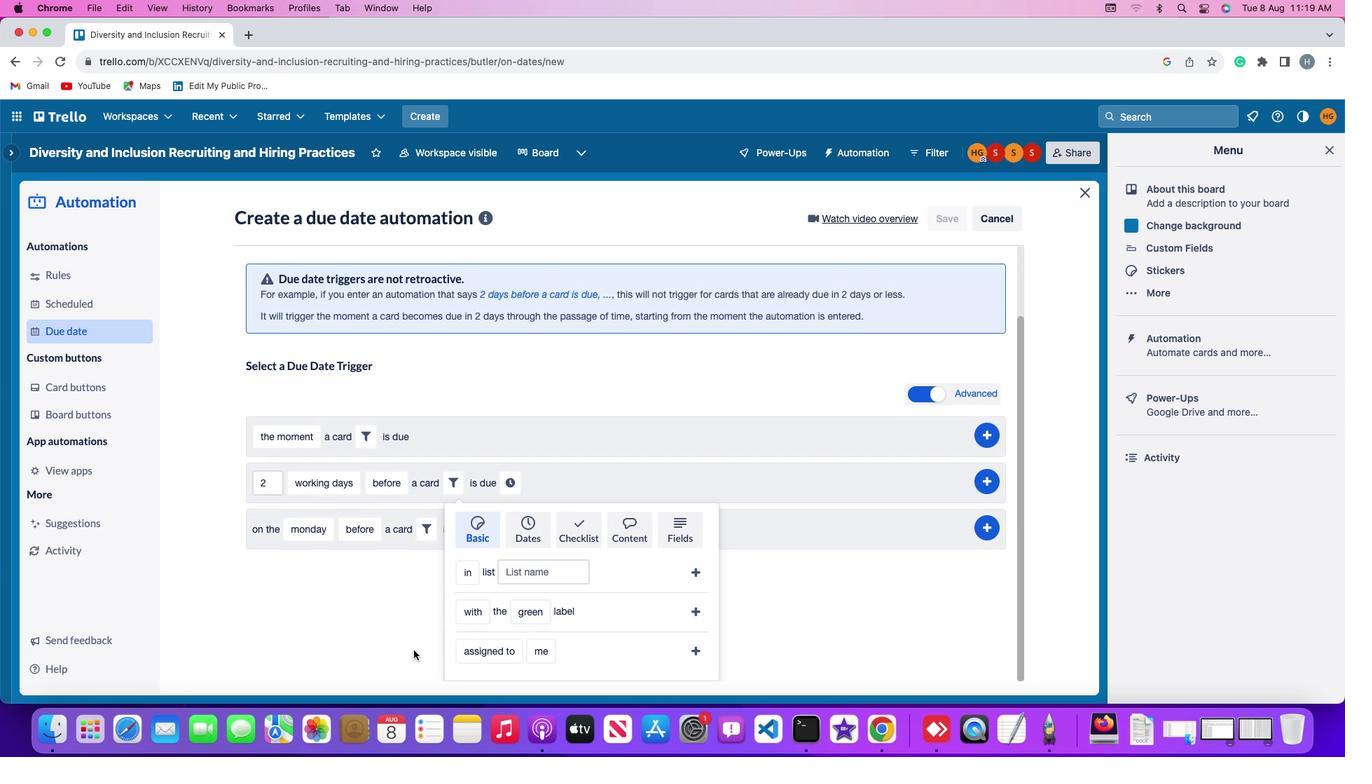 
Action: Mouse scrolled (452, 691) with delta (32, 31)
Screenshot: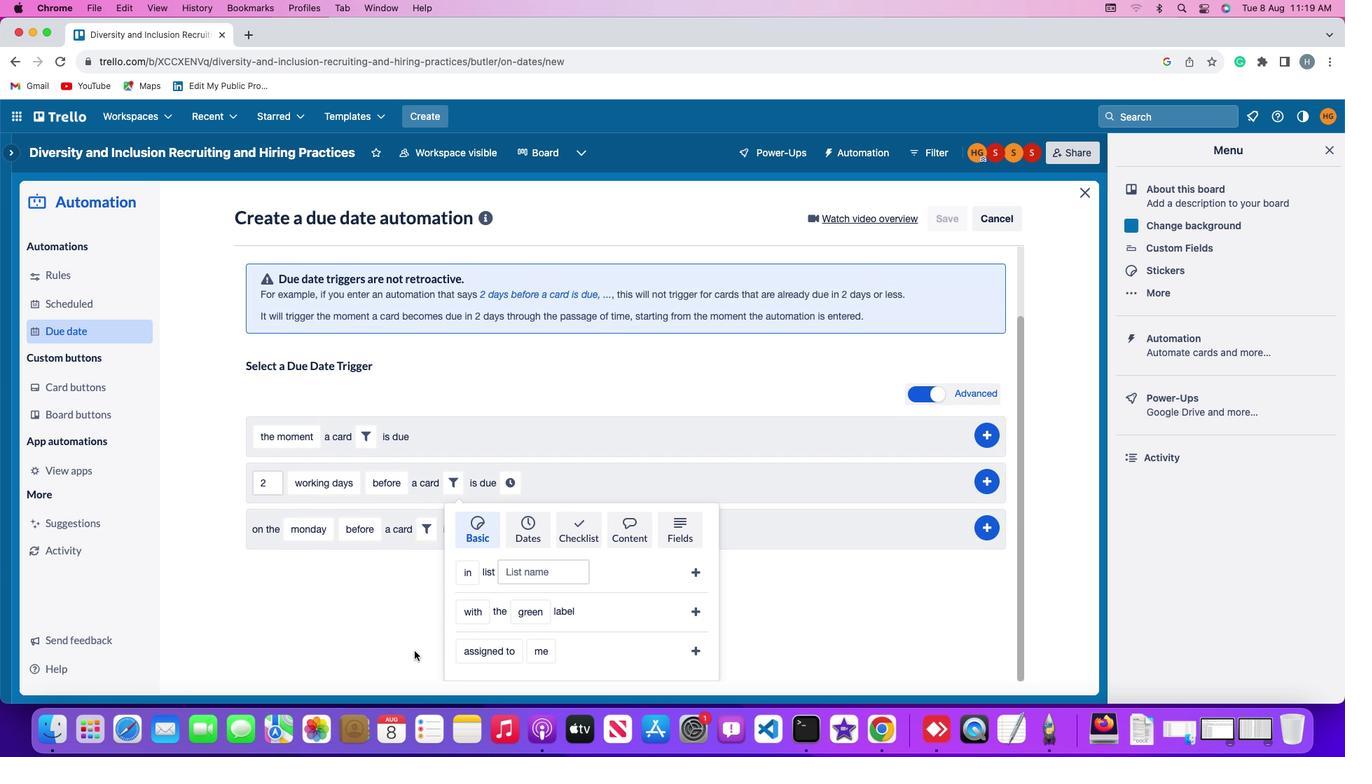 
Action: Mouse moved to (496, 682)
Screenshot: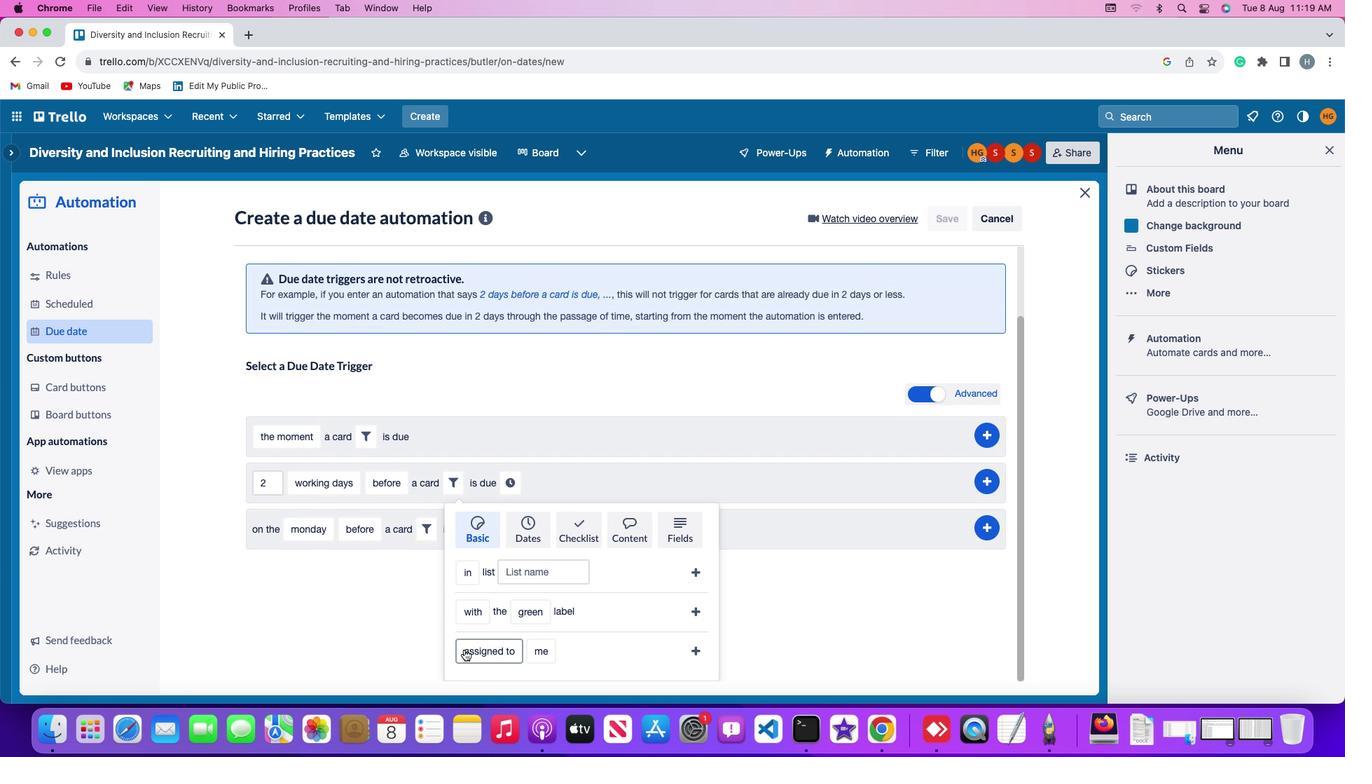 
Action: Mouse pressed left at (496, 682)
Screenshot: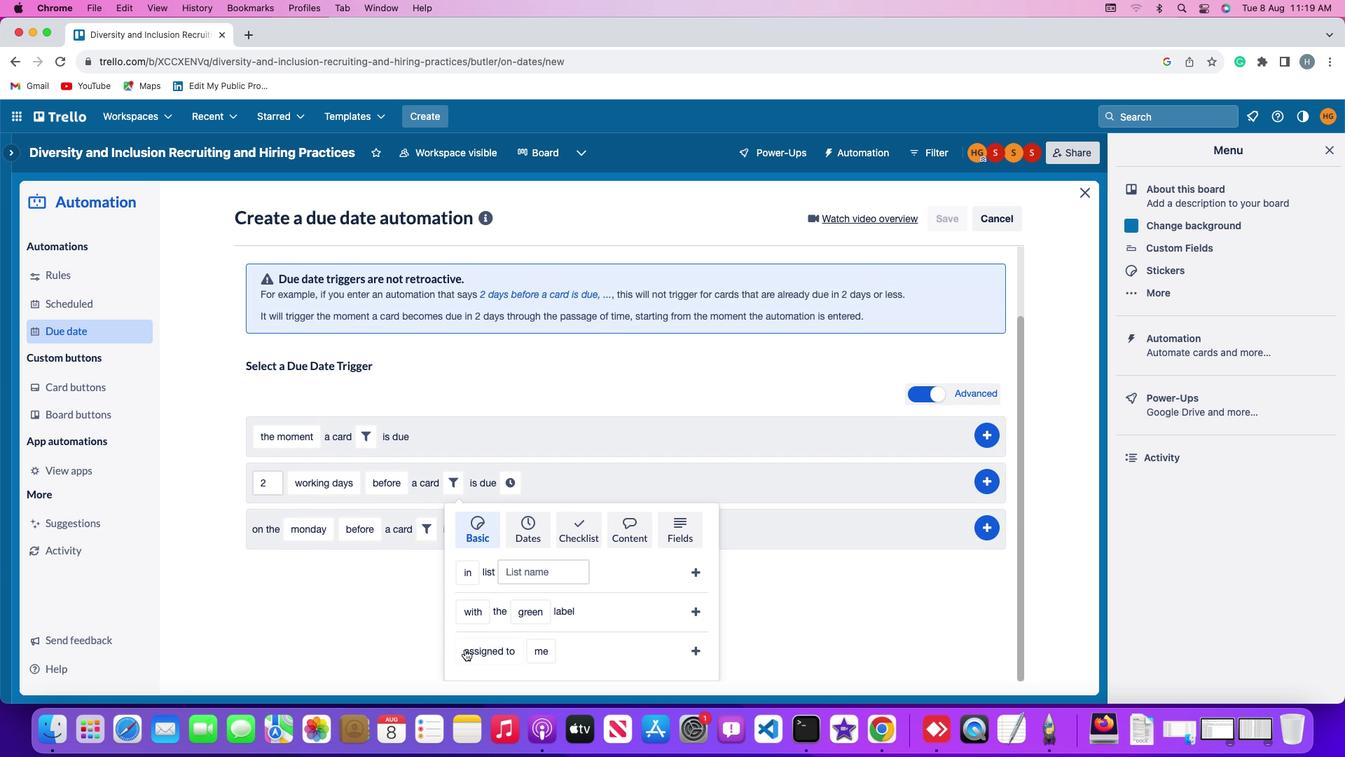 
Action: Mouse moved to (524, 658)
Screenshot: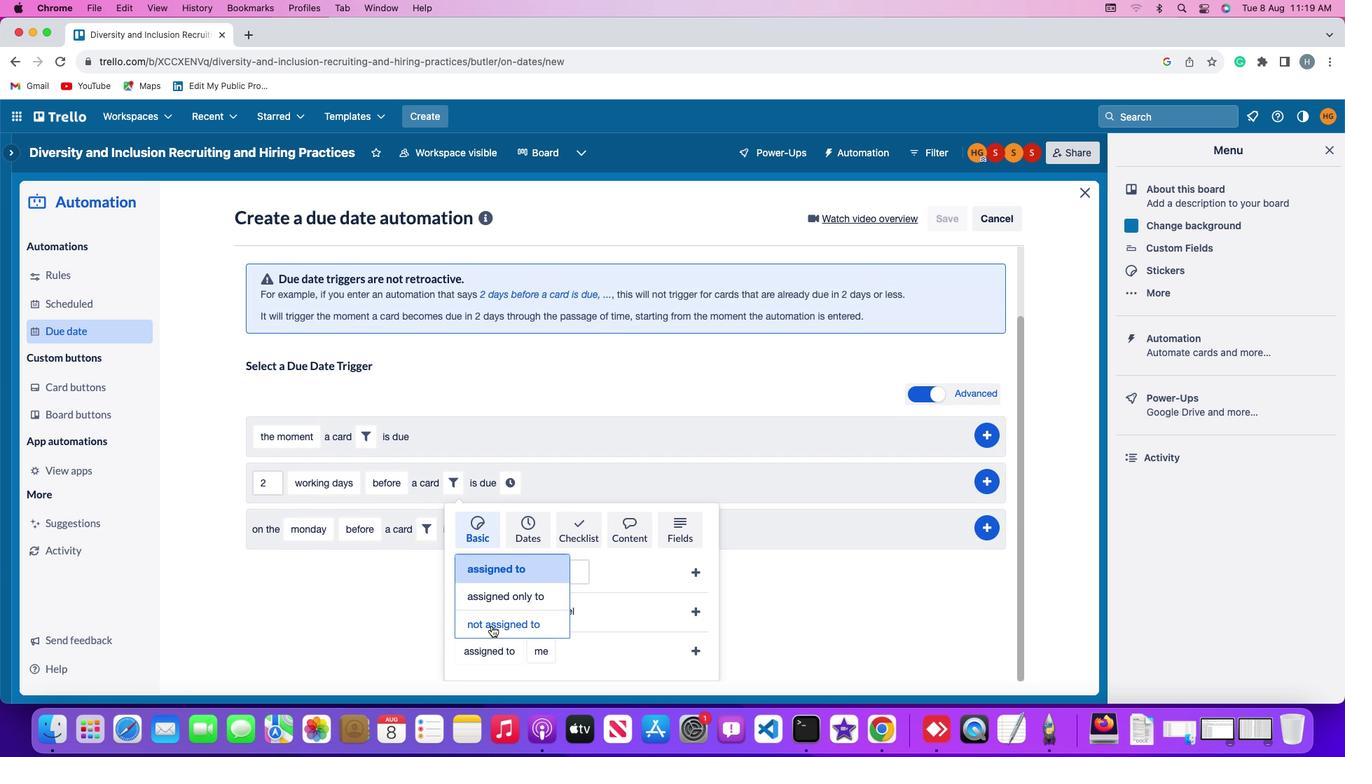 
Action: Mouse pressed left at (524, 658)
Screenshot: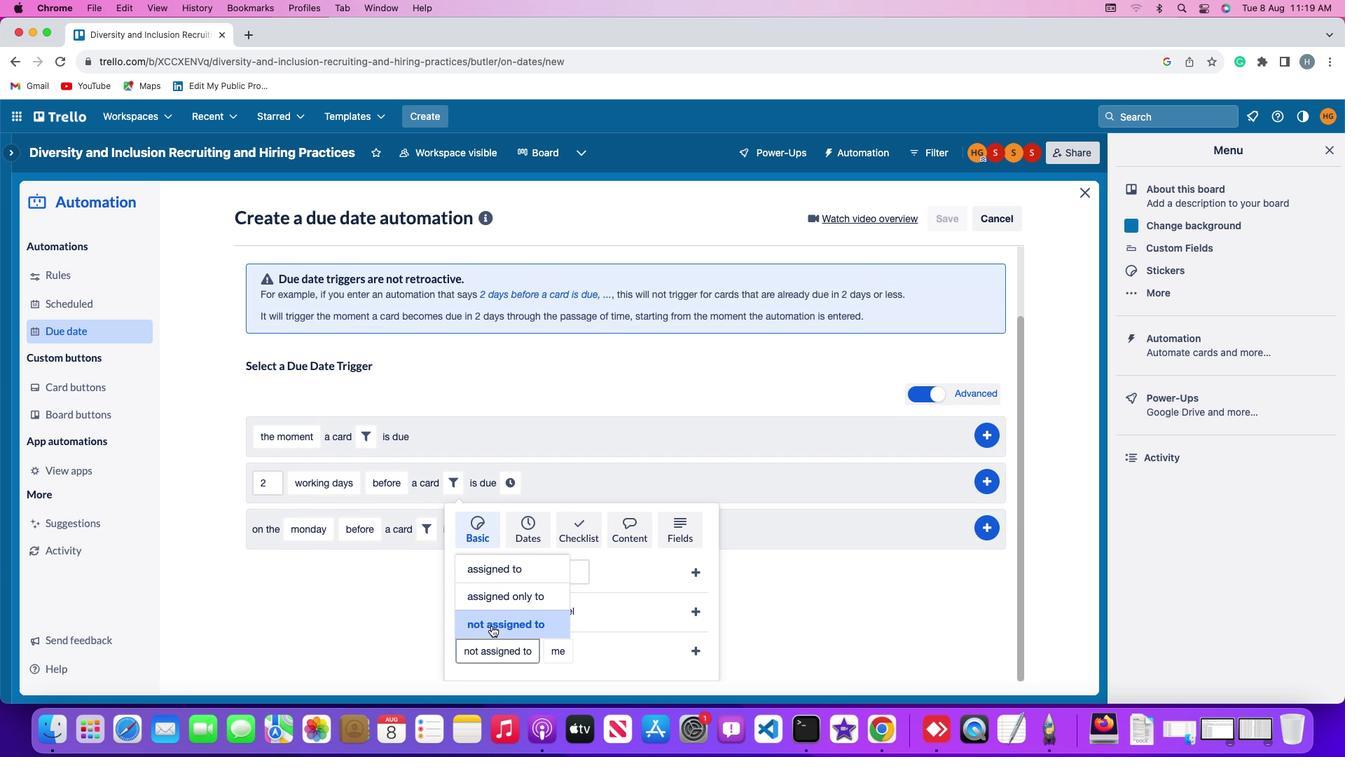 
Action: Mouse moved to (597, 686)
Screenshot: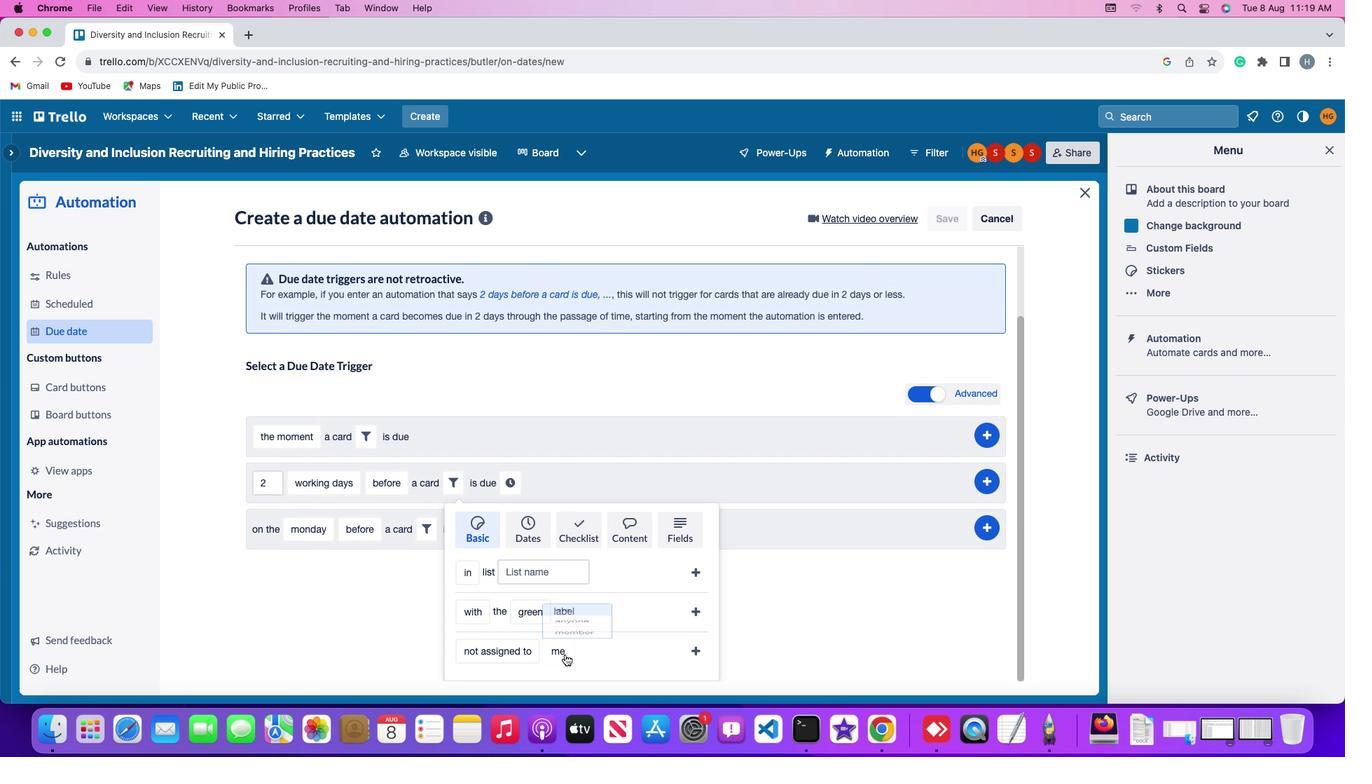 
Action: Mouse pressed left at (597, 686)
Screenshot: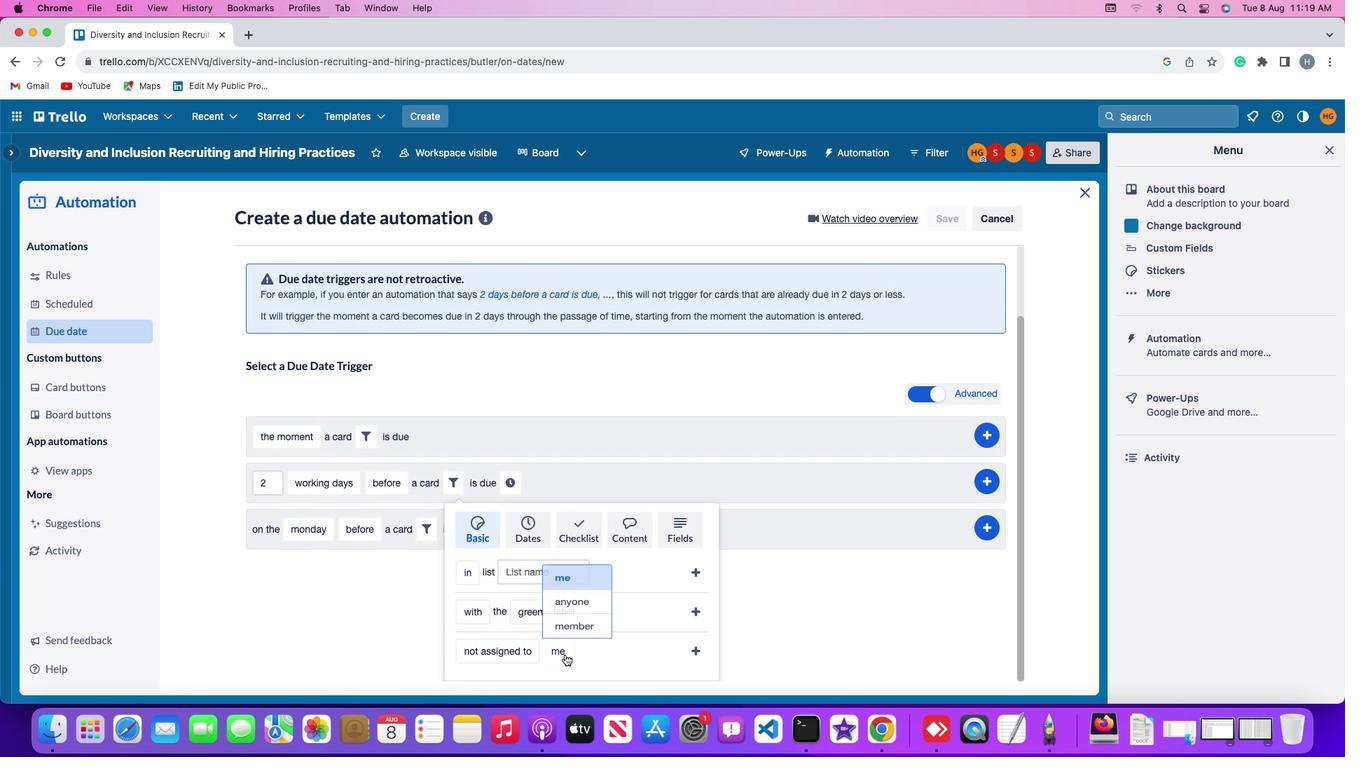 
Action: Mouse moved to (615, 660)
Screenshot: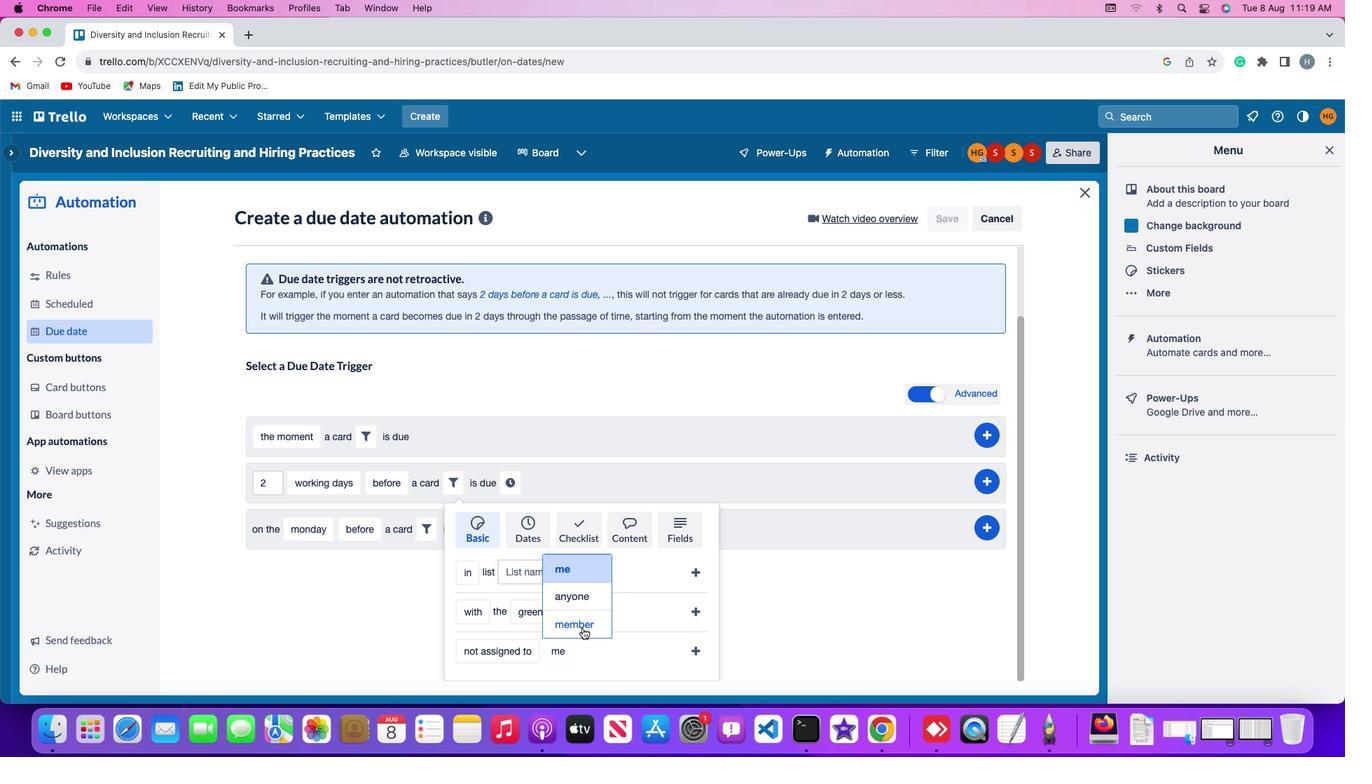 
Action: Mouse pressed left at (615, 660)
Screenshot: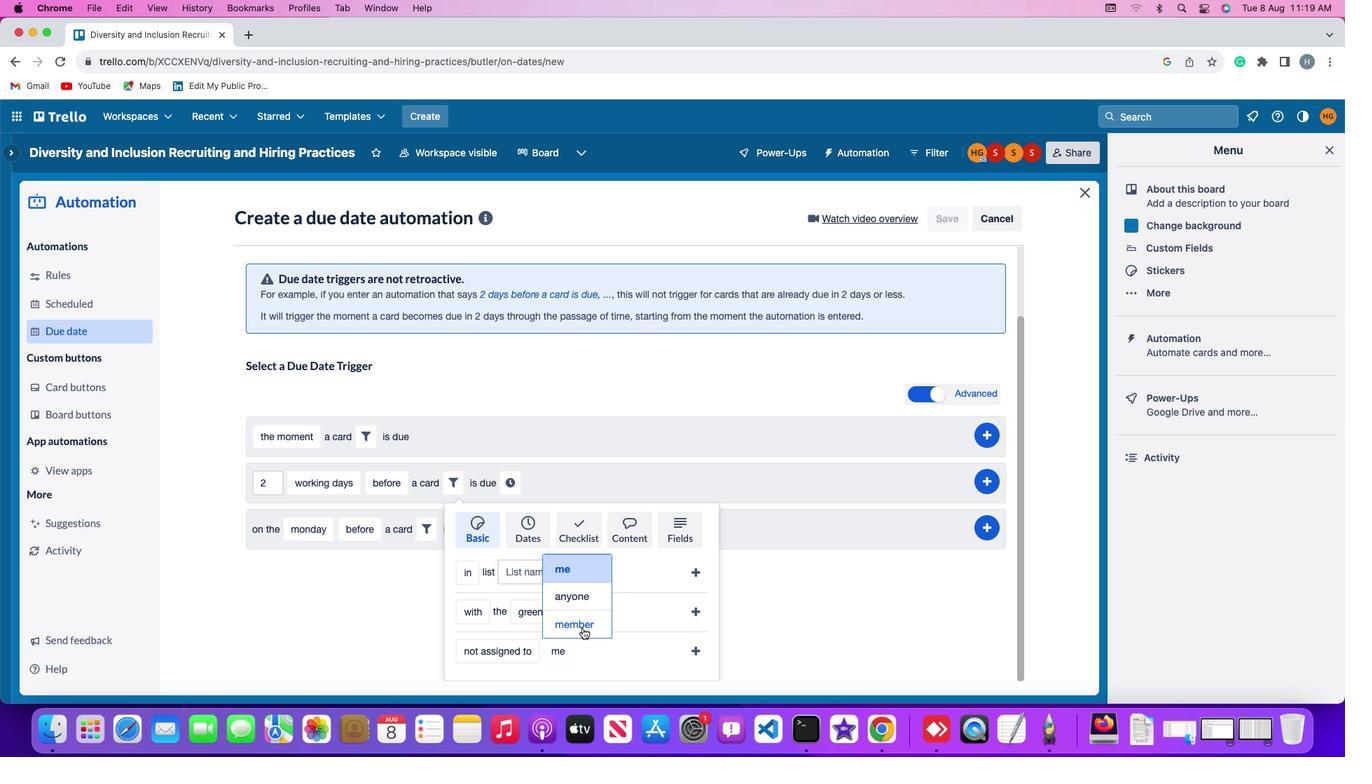 
Action: Mouse moved to (665, 685)
Screenshot: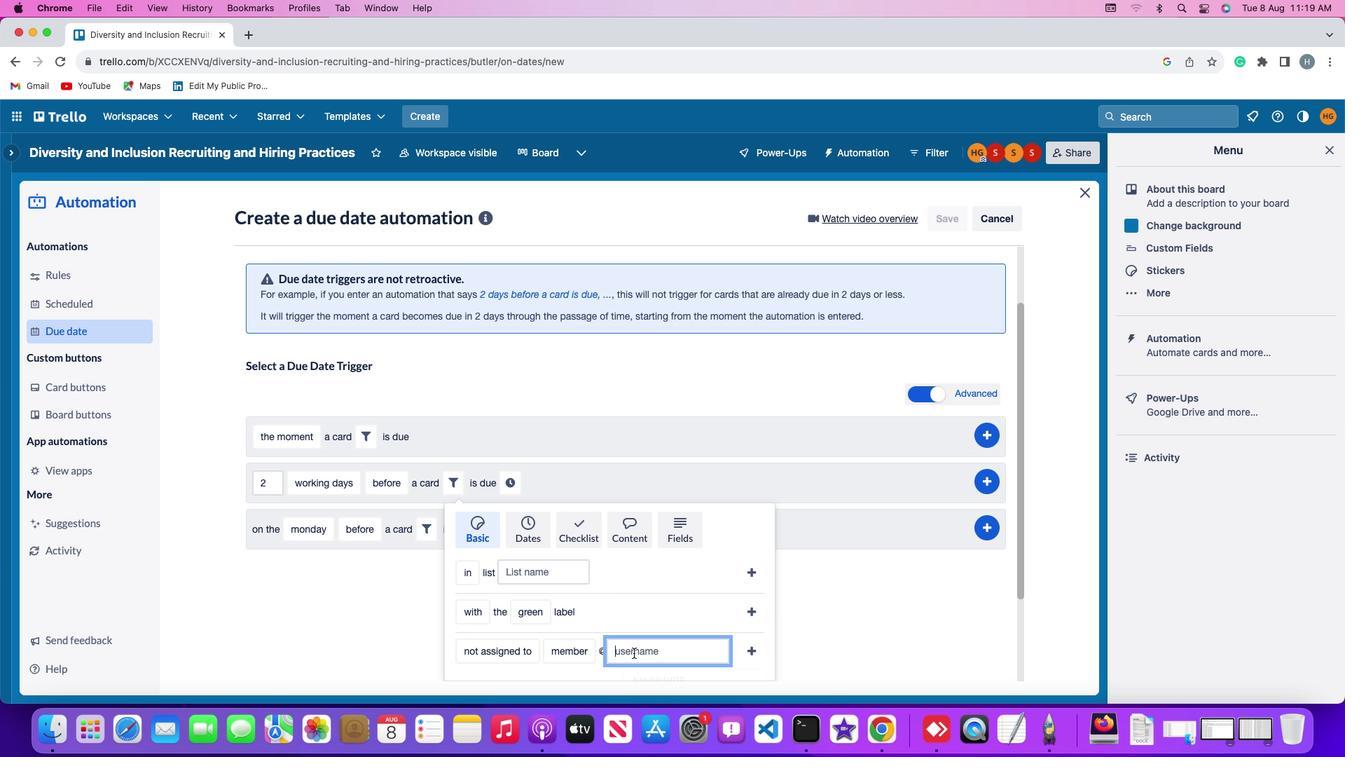 
Action: Mouse pressed left at (665, 685)
Screenshot: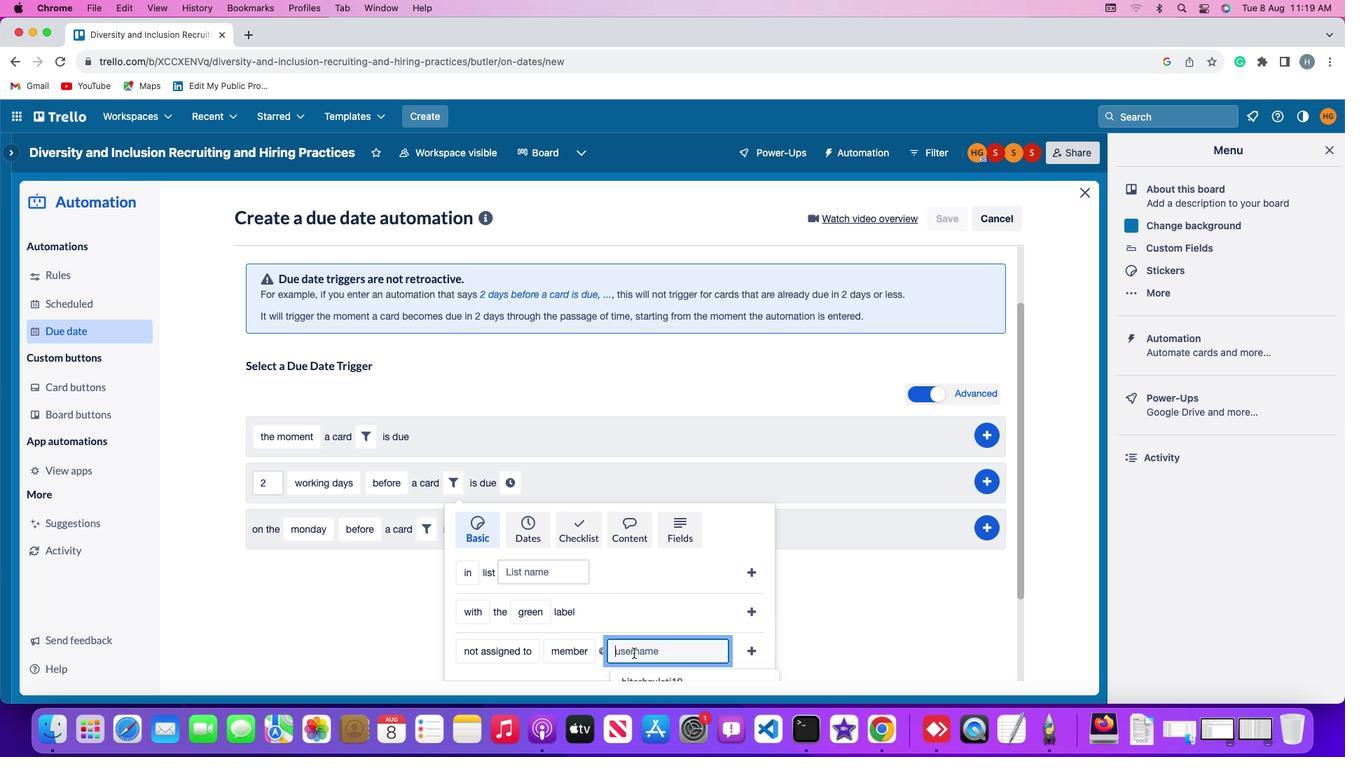 
Action: Mouse moved to (666, 684)
Screenshot: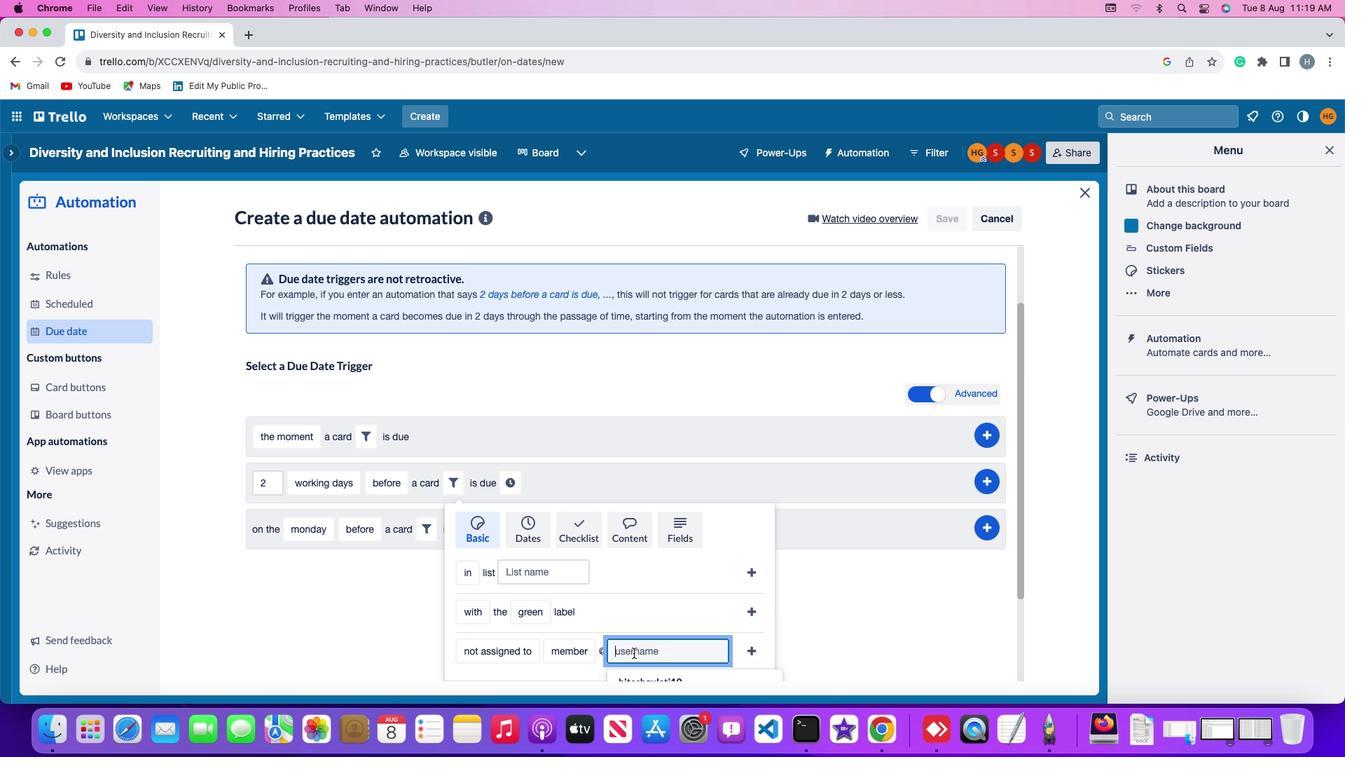 
Action: Key pressed 'a''r''y''a''n'
Screenshot: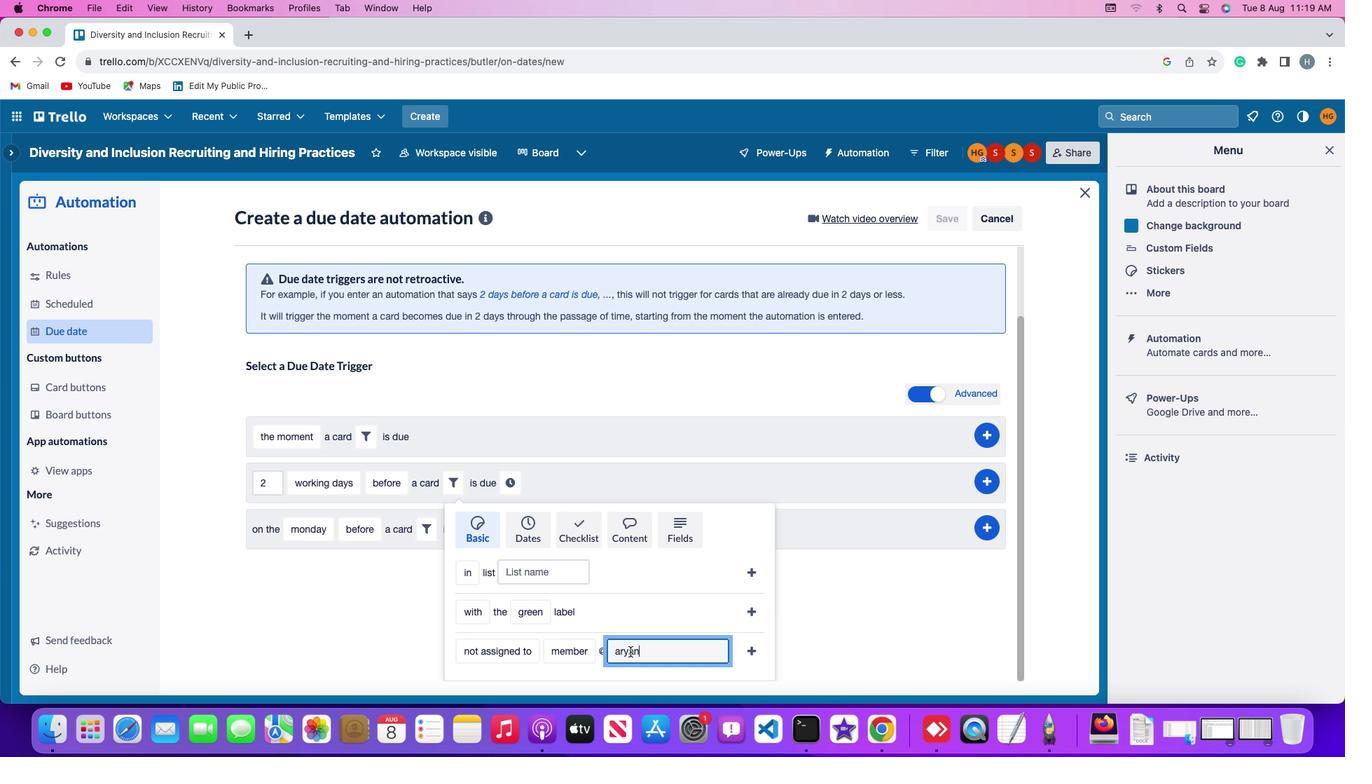 
Action: Mouse moved to (785, 678)
Screenshot: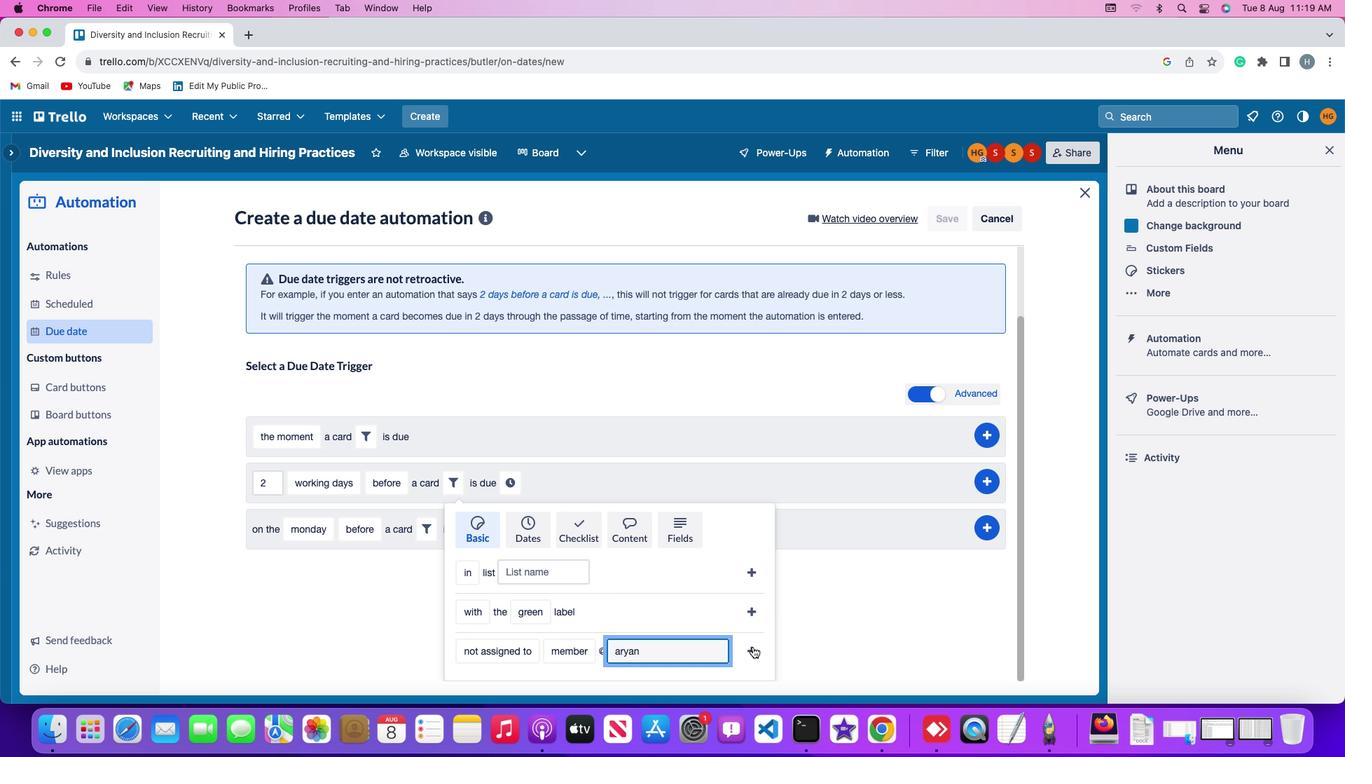 
Action: Mouse pressed left at (785, 678)
Screenshot: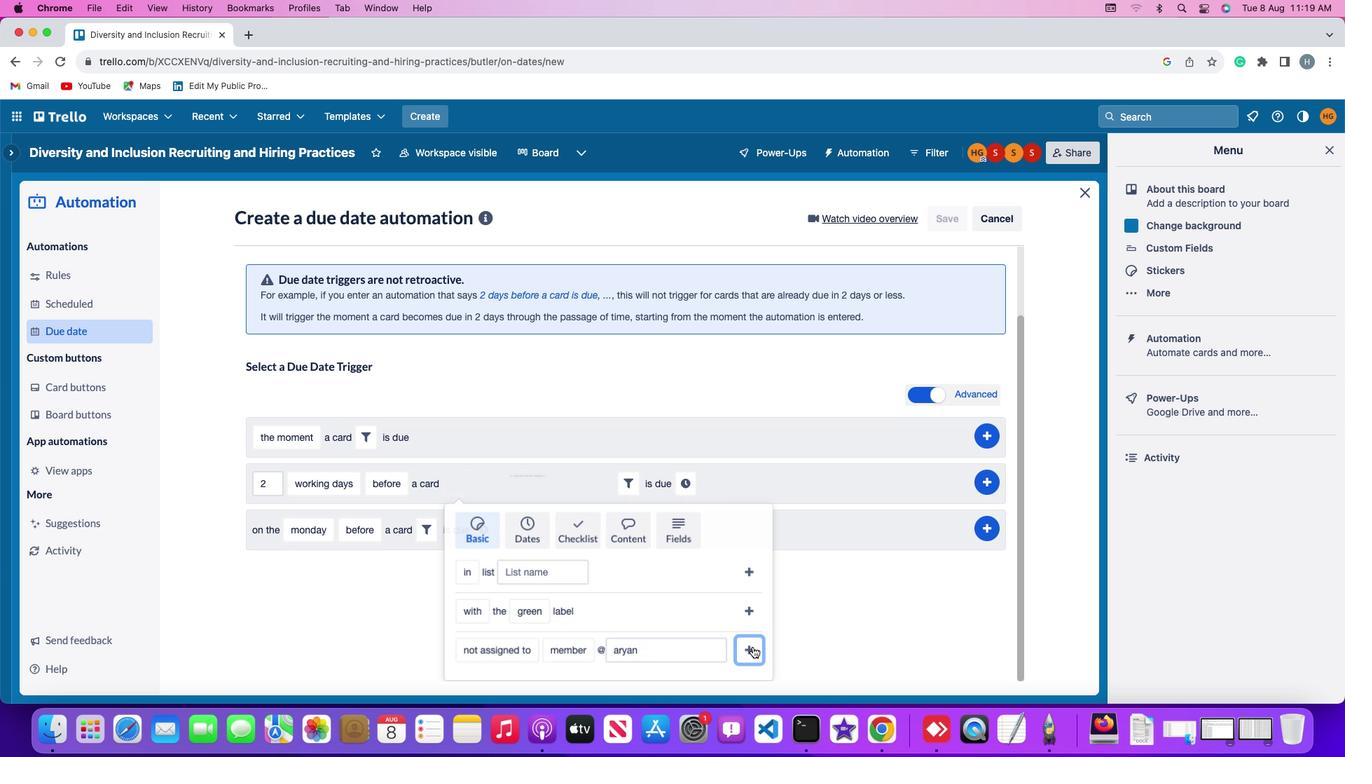 
Action: Mouse moved to (721, 596)
Screenshot: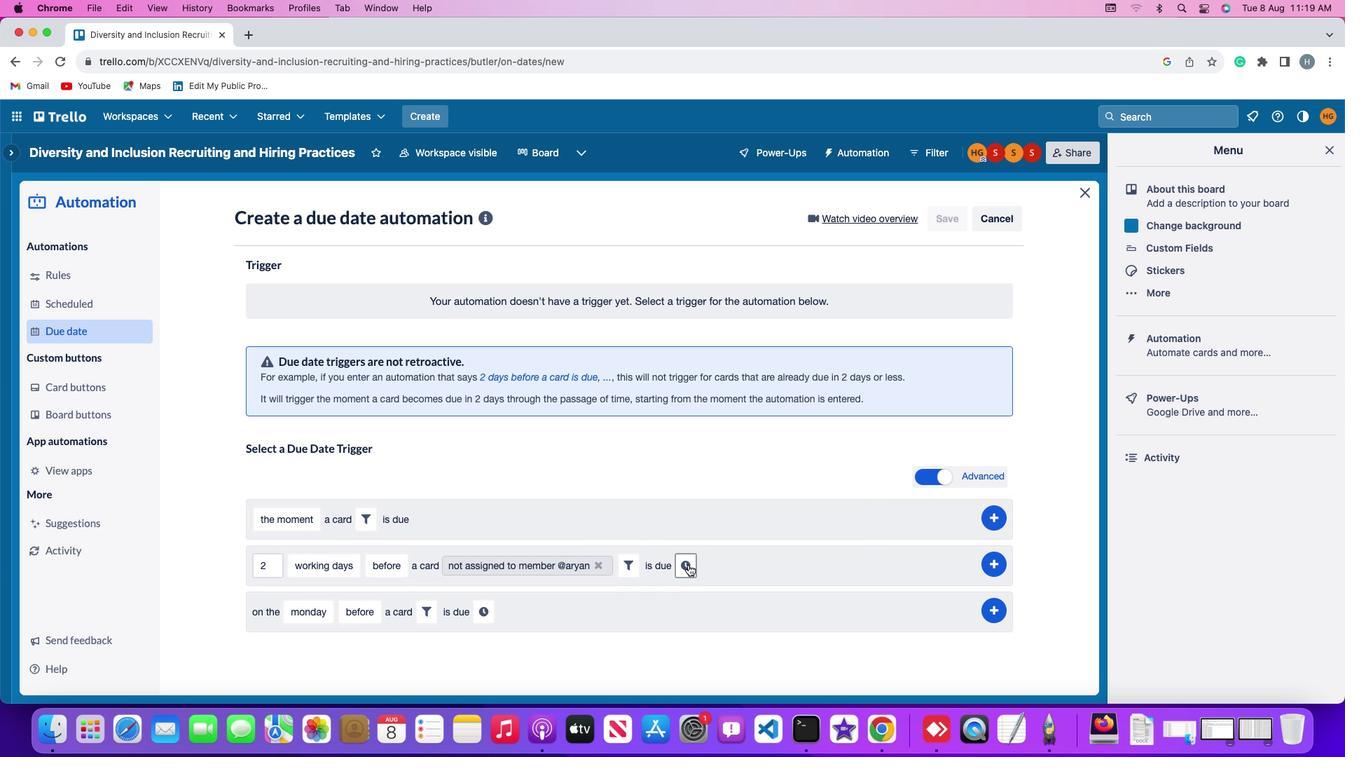 
Action: Mouse pressed left at (721, 596)
Screenshot: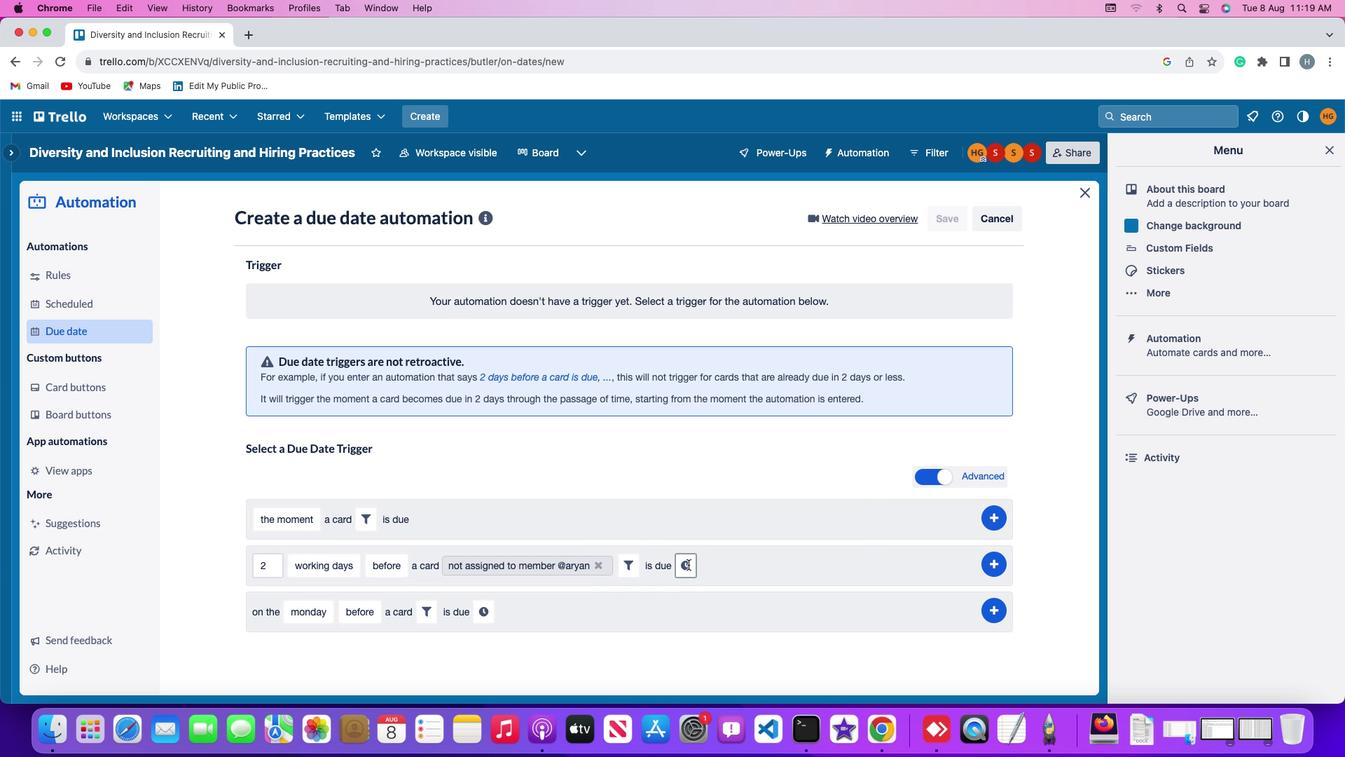 
Action: Mouse moved to (752, 602)
Screenshot: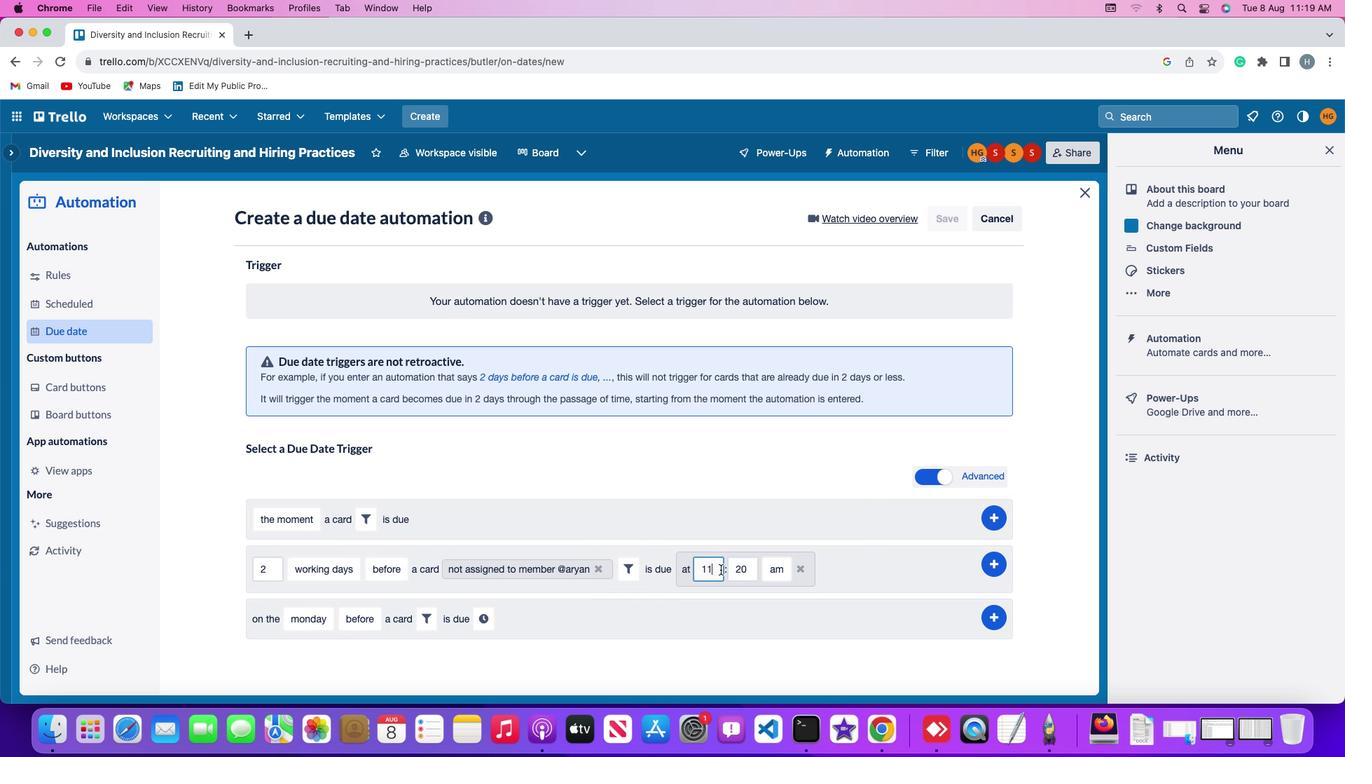 
Action: Mouse pressed left at (752, 602)
Screenshot: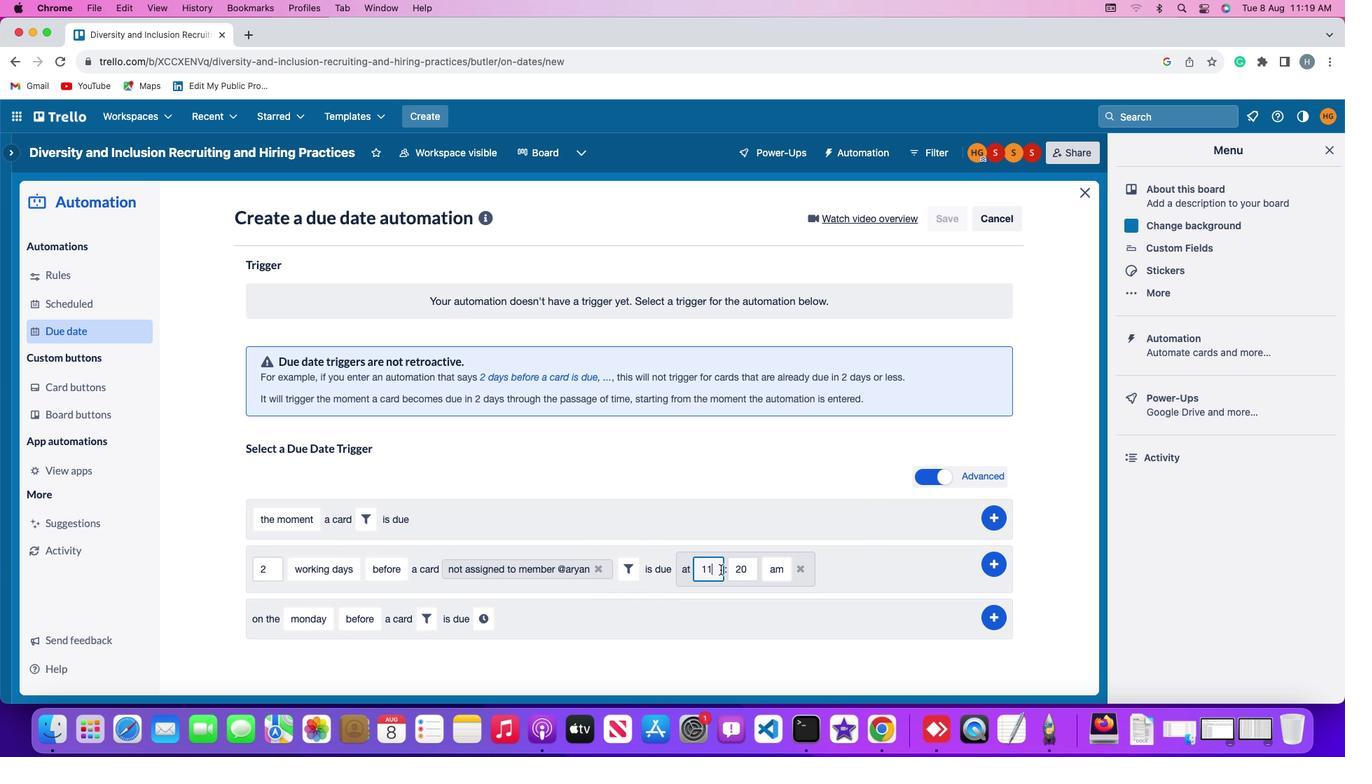 
Action: Key pressed Key.backspaceKey.backspace'1''1'
Screenshot: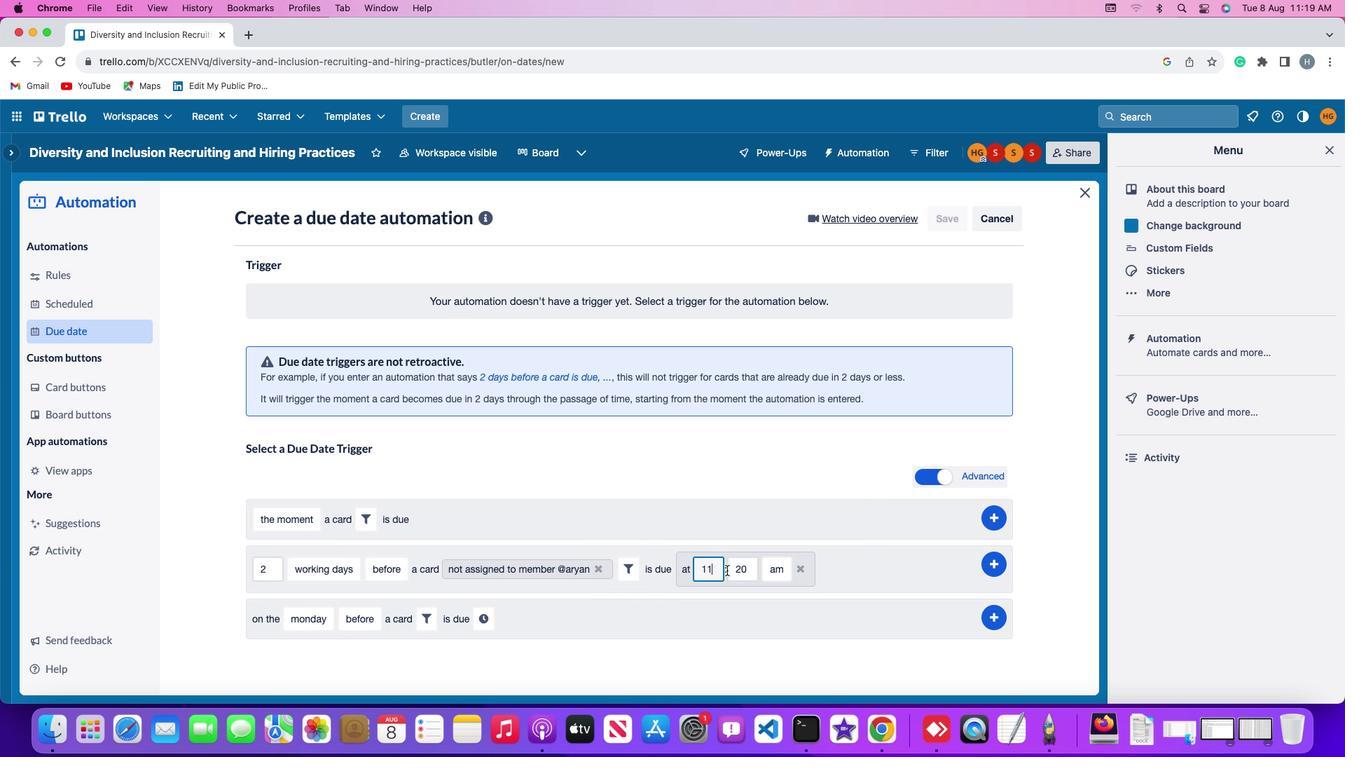 
Action: Mouse moved to (785, 600)
Screenshot: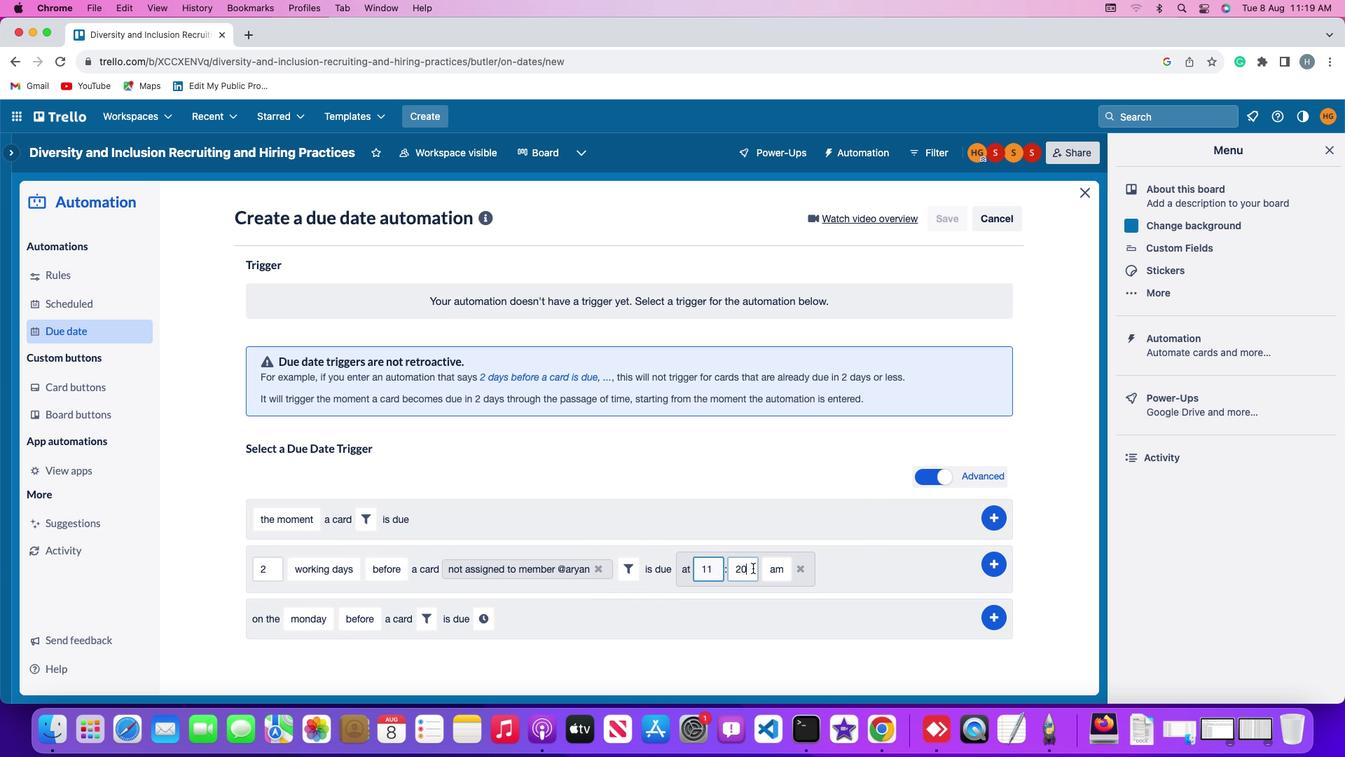 
Action: Mouse pressed left at (785, 600)
Screenshot: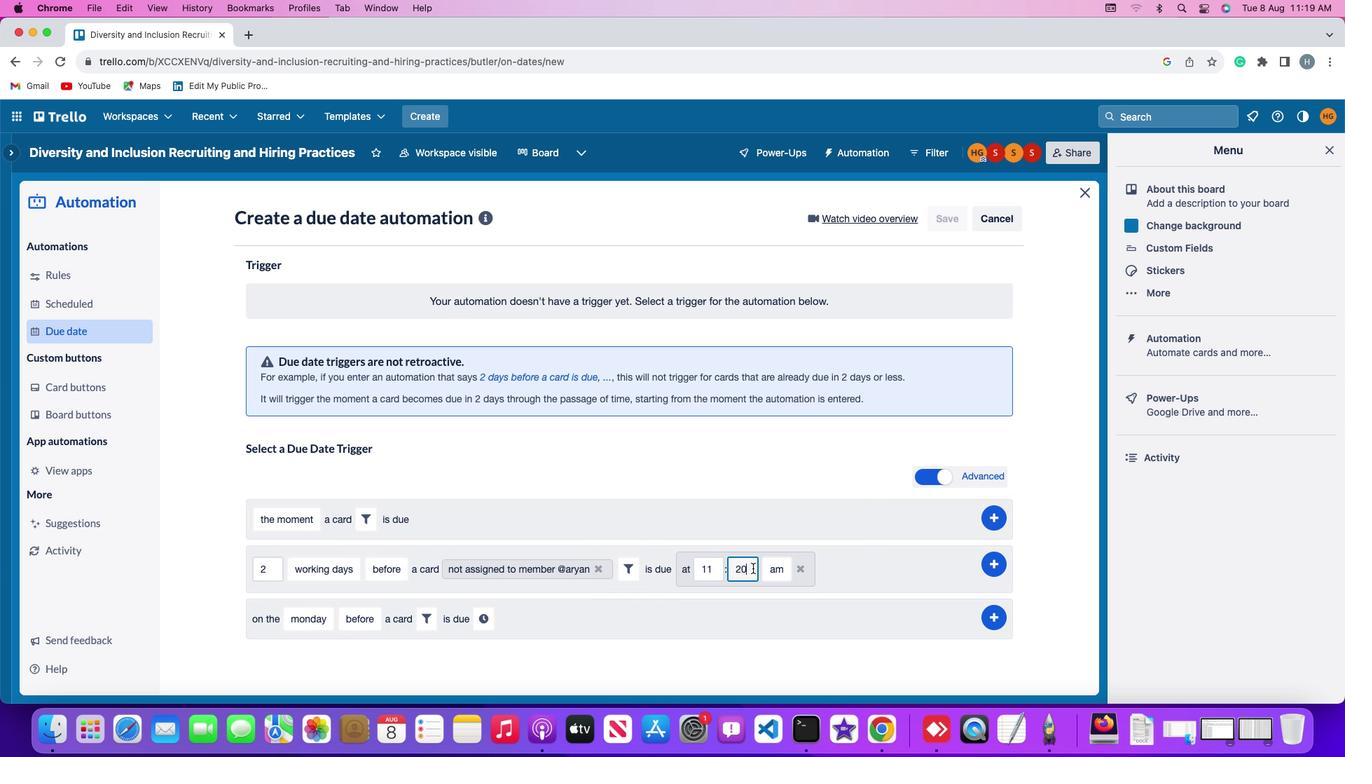 
Action: Key pressed Key.backspaceKey.backspace'0''0'
Screenshot: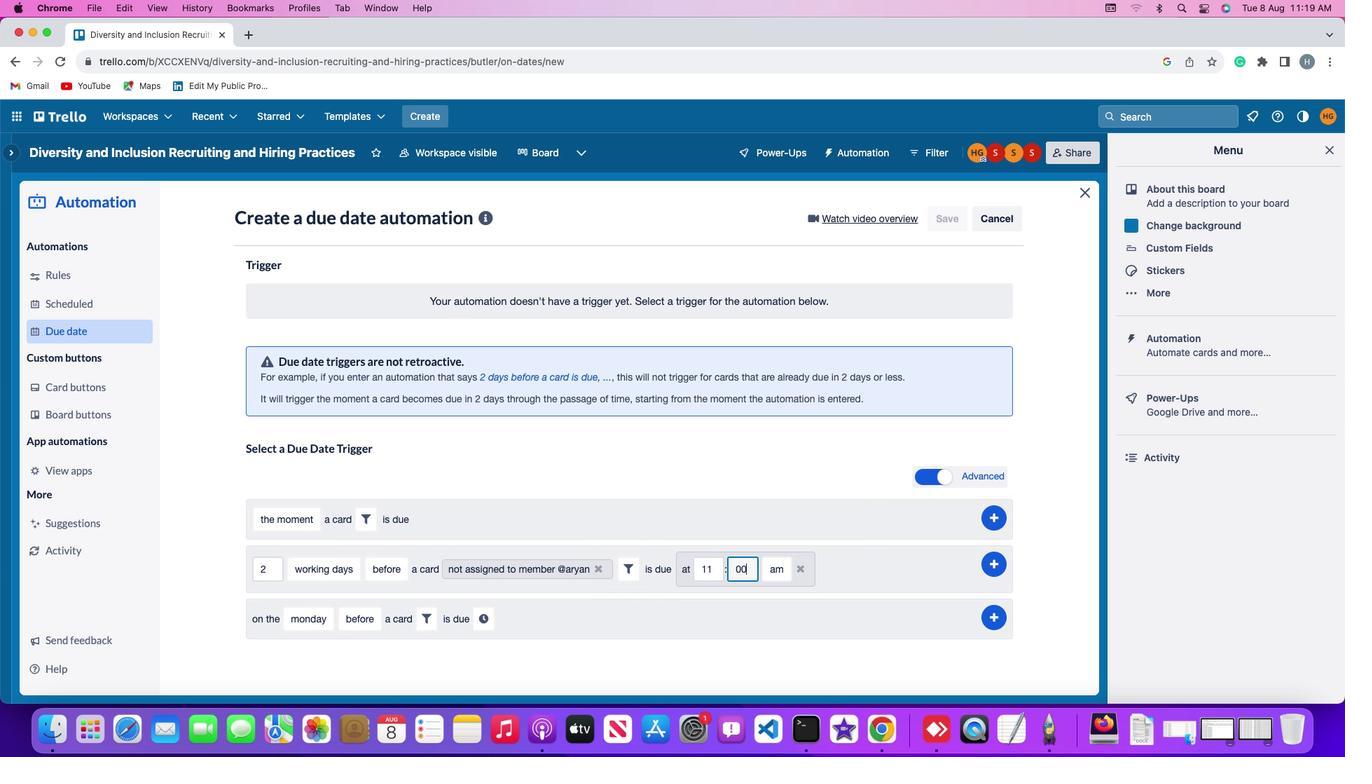 
Action: Mouse moved to (804, 598)
Screenshot: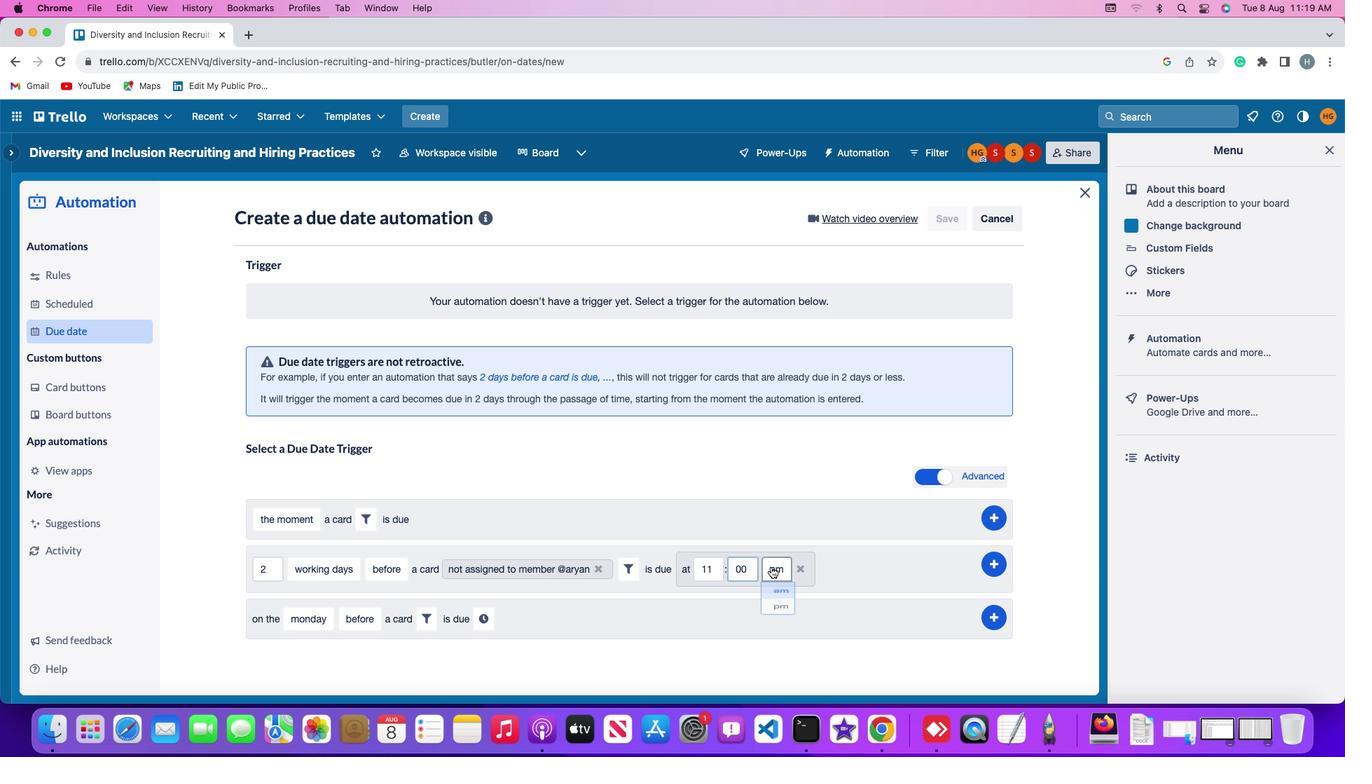 
Action: Mouse pressed left at (804, 598)
Screenshot: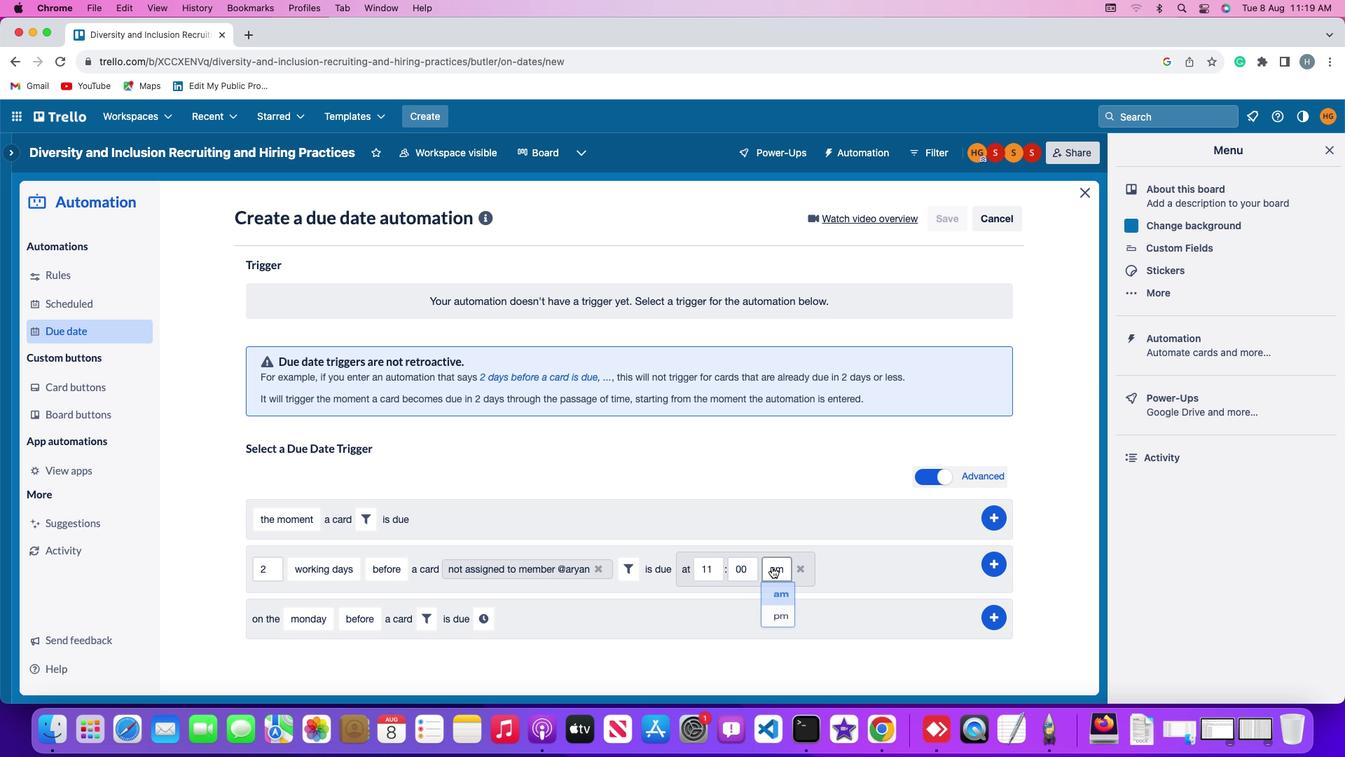 
Action: Mouse moved to (817, 631)
Screenshot: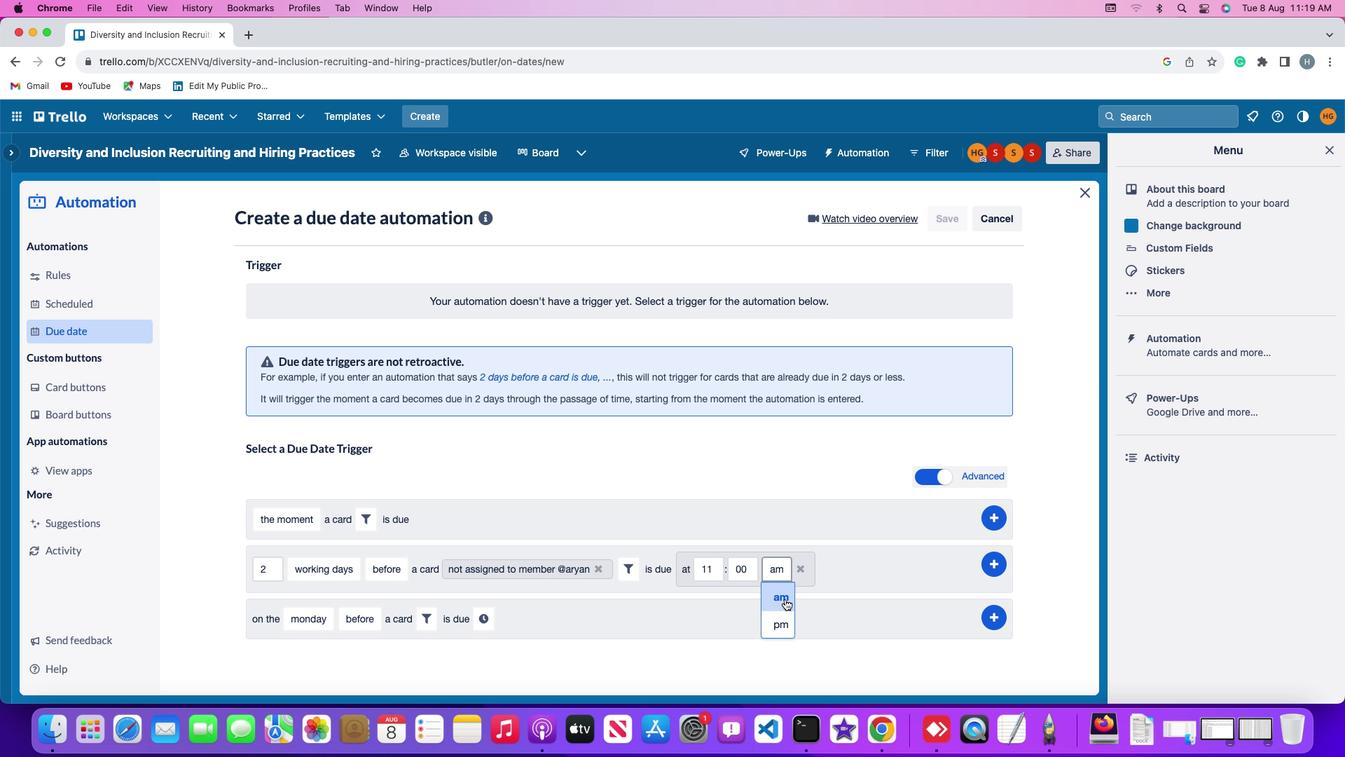 
Action: Mouse pressed left at (817, 631)
Screenshot: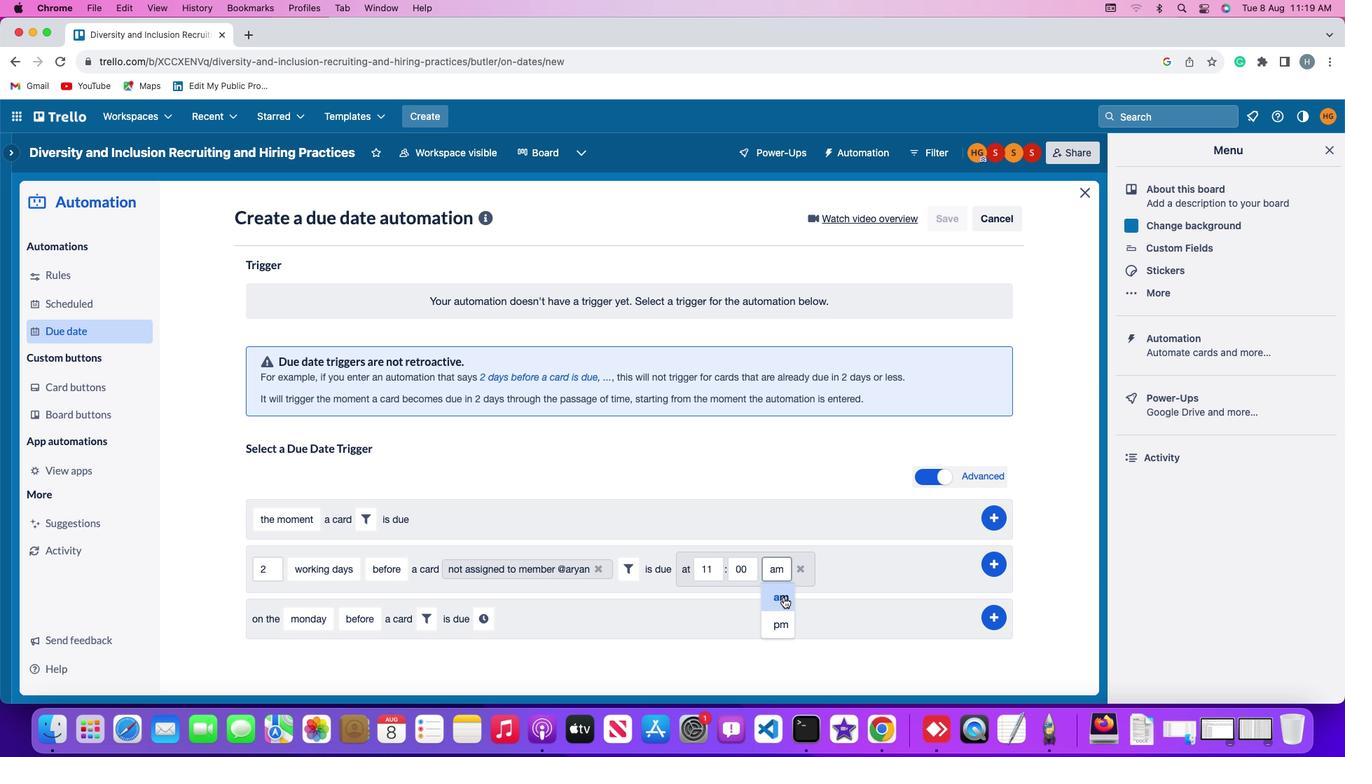 
Action: Mouse moved to (1029, 598)
Screenshot: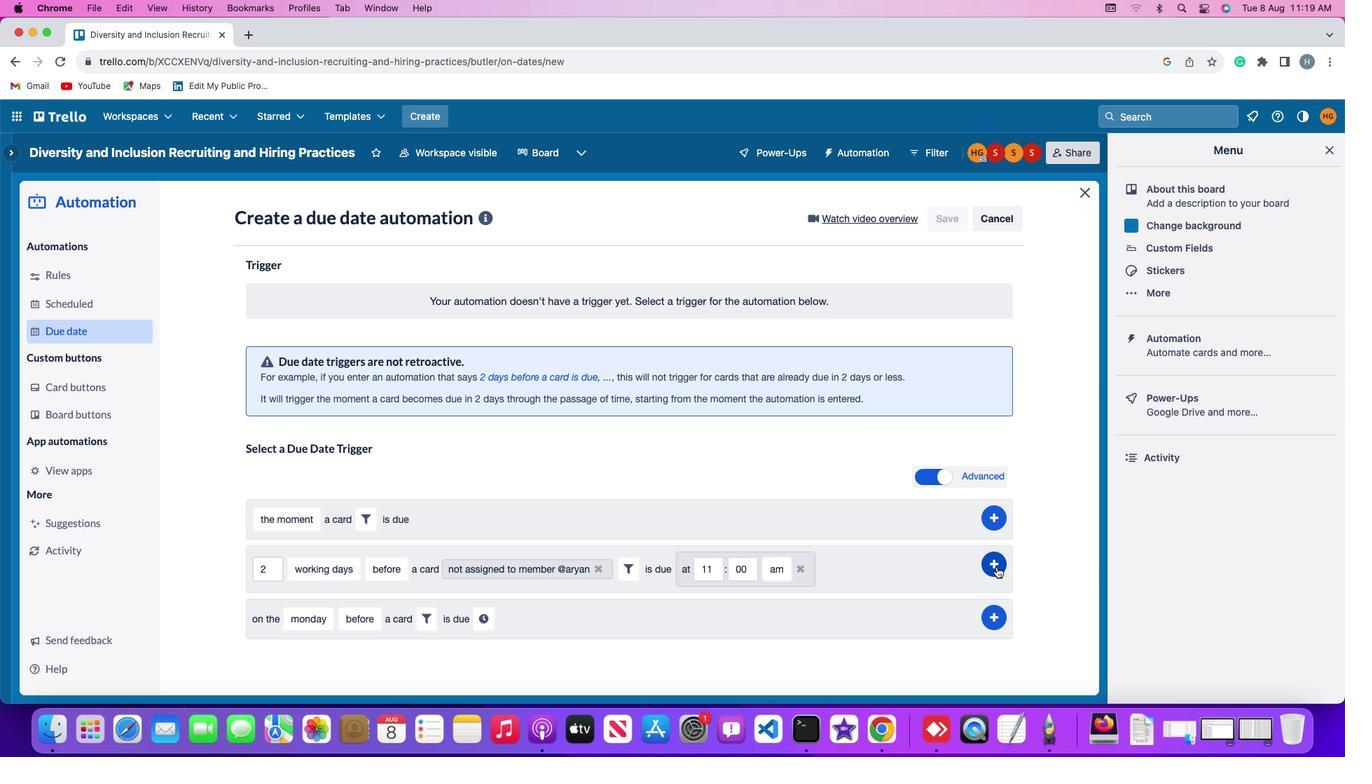 
Action: Mouse pressed left at (1029, 598)
Screenshot: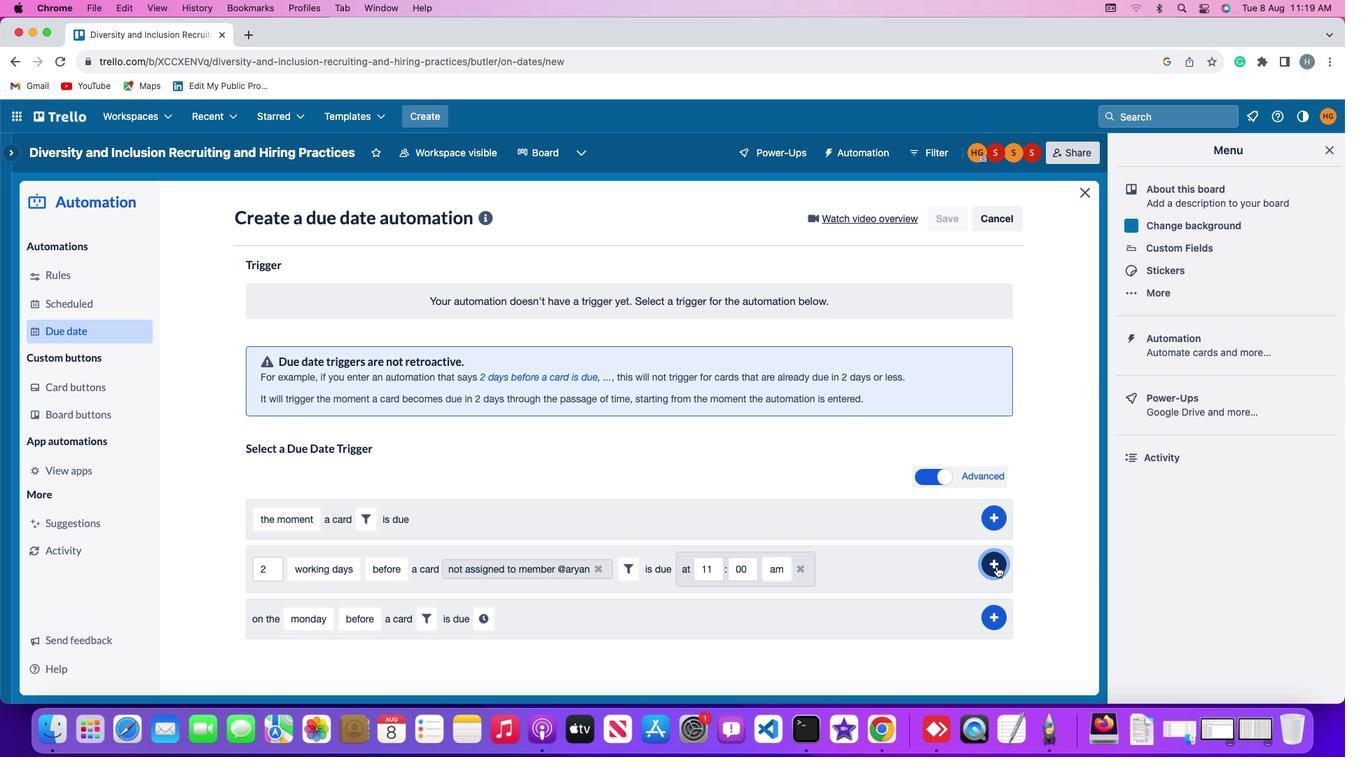
Action: Mouse moved to (1081, 471)
Screenshot: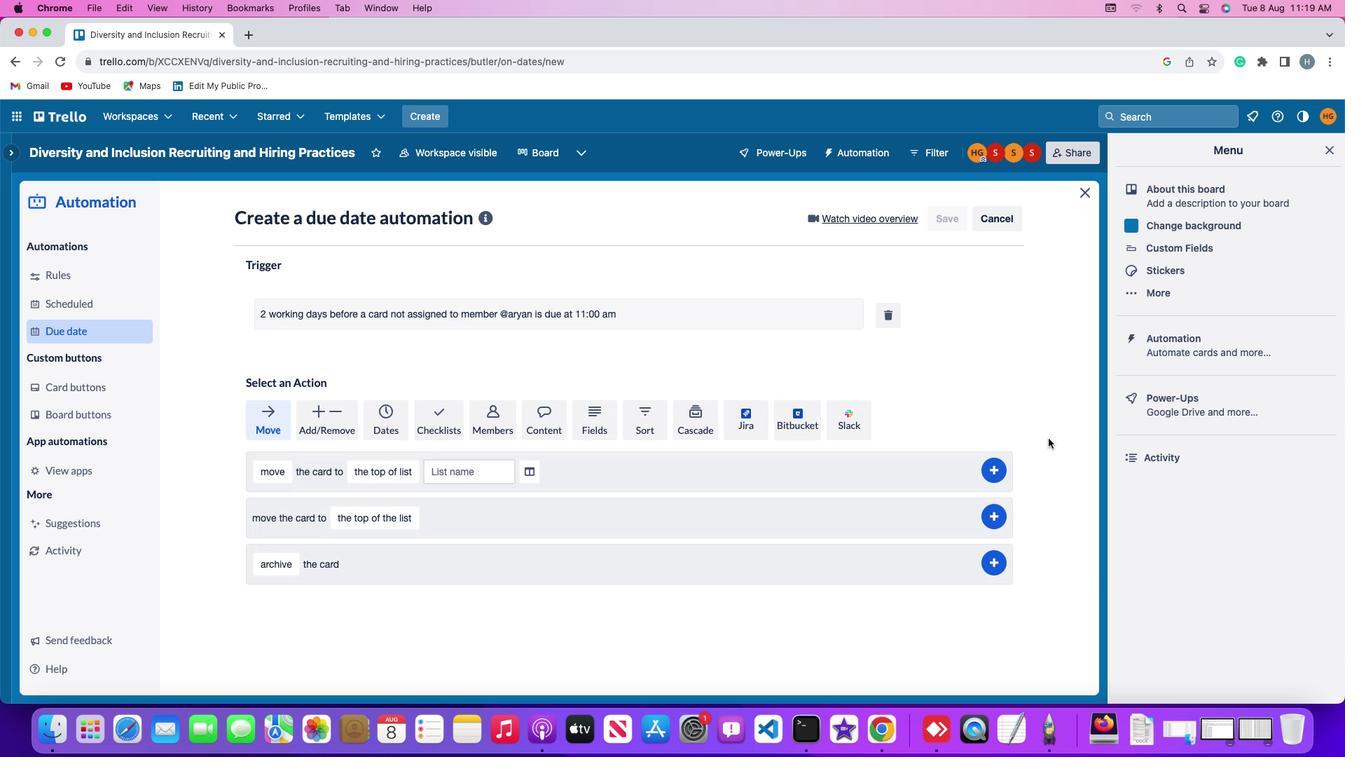 
